 Task: Find connections with filter location Werdau with filter topic #engineeringwith filter profile language German with filter current company Inc42 Media with filter school Navrachana University with filter industry E-Learning Providers with filter service category Search Engine Optimization (SEO) with filter keywords title Meeting Planner
Action: Mouse moved to (630, 78)
Screenshot: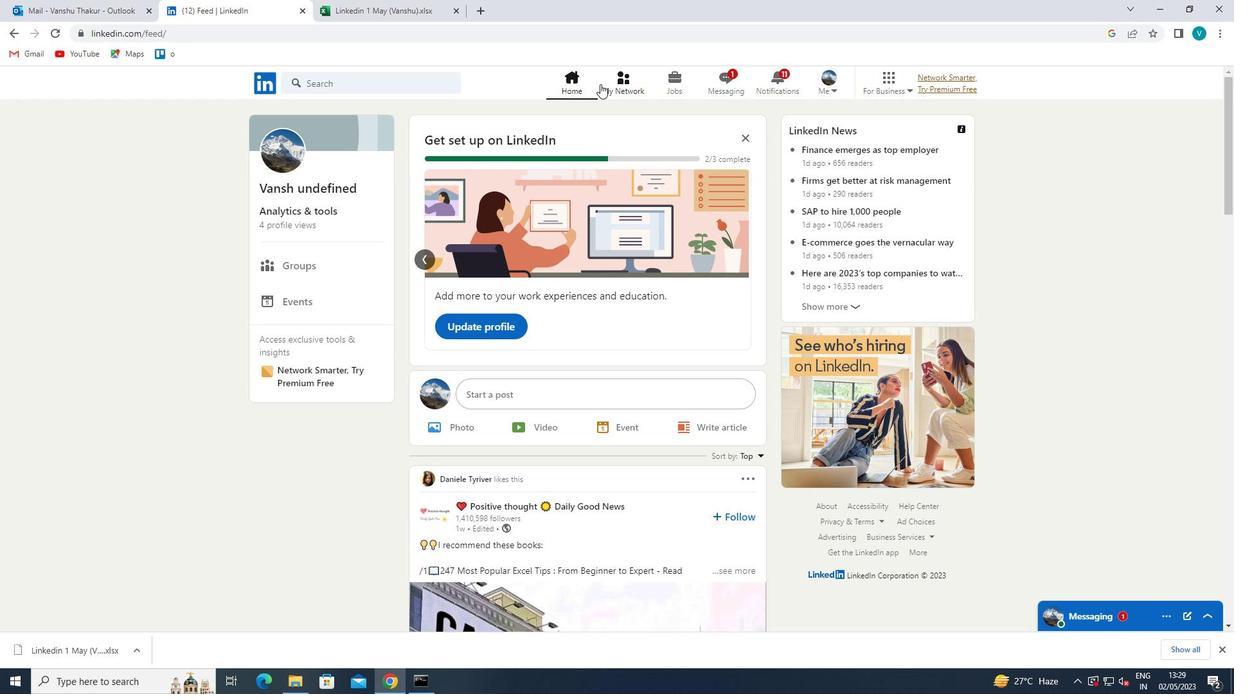 
Action: Mouse pressed left at (630, 78)
Screenshot: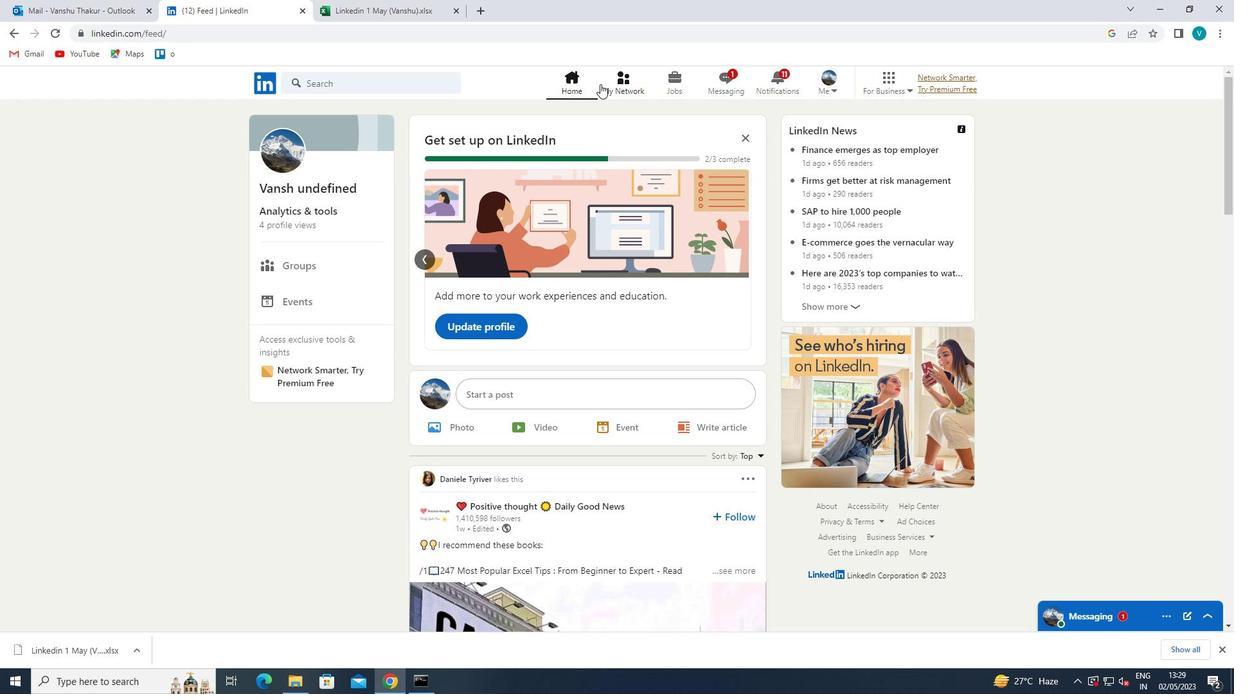 
Action: Mouse moved to (306, 148)
Screenshot: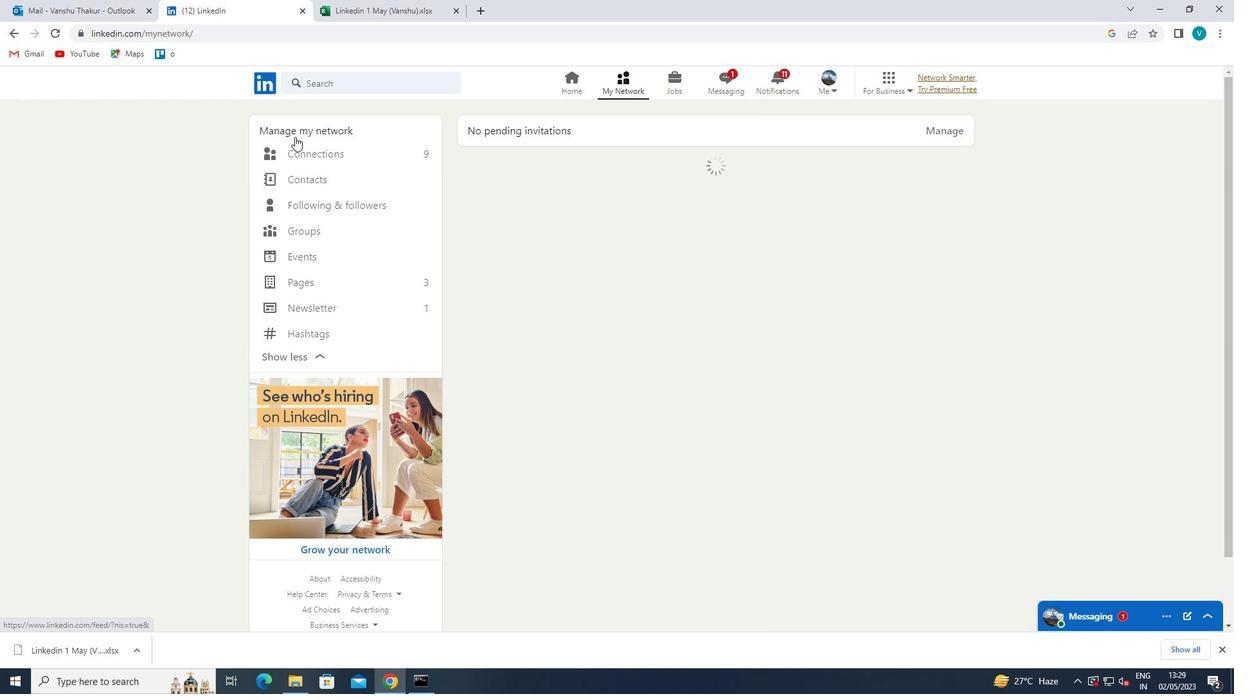 
Action: Mouse pressed left at (306, 148)
Screenshot: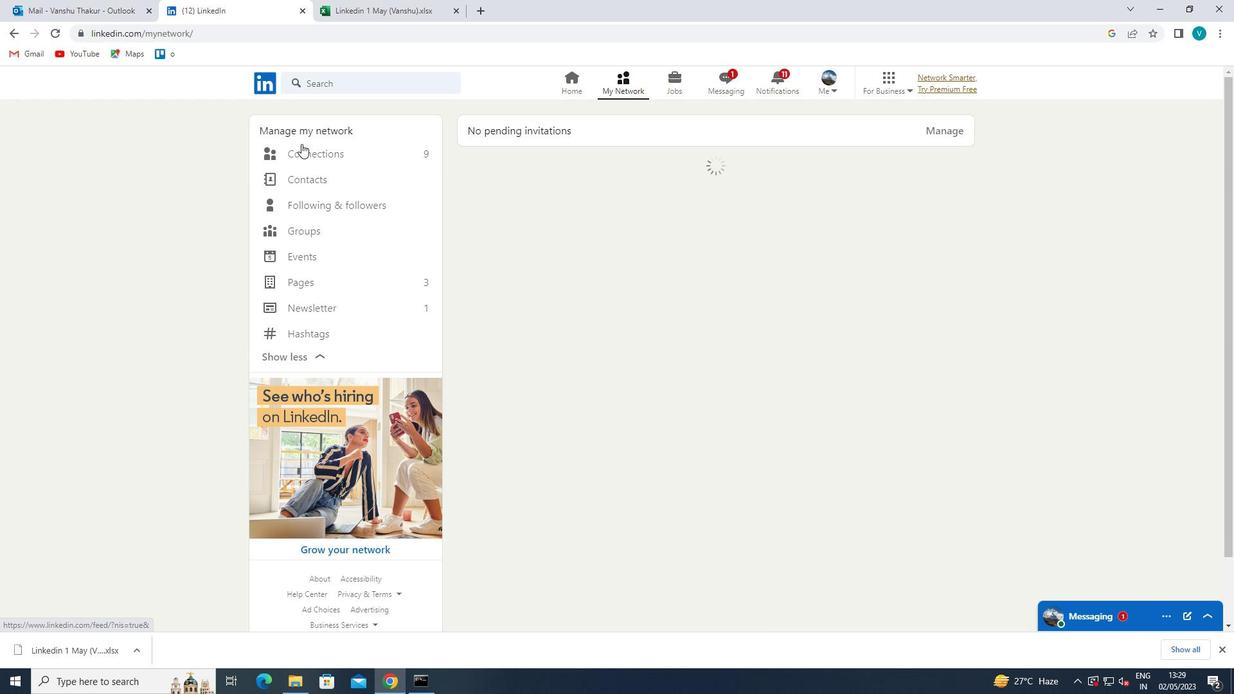
Action: Mouse moved to (719, 160)
Screenshot: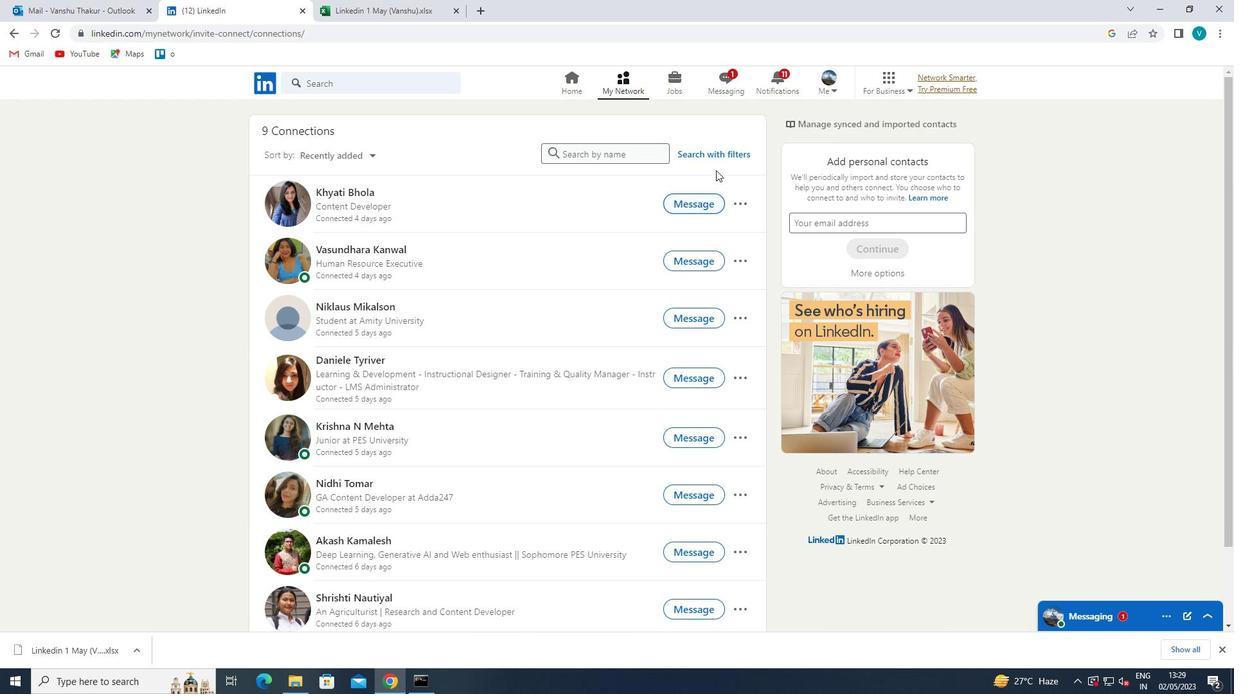 
Action: Mouse pressed left at (719, 160)
Screenshot: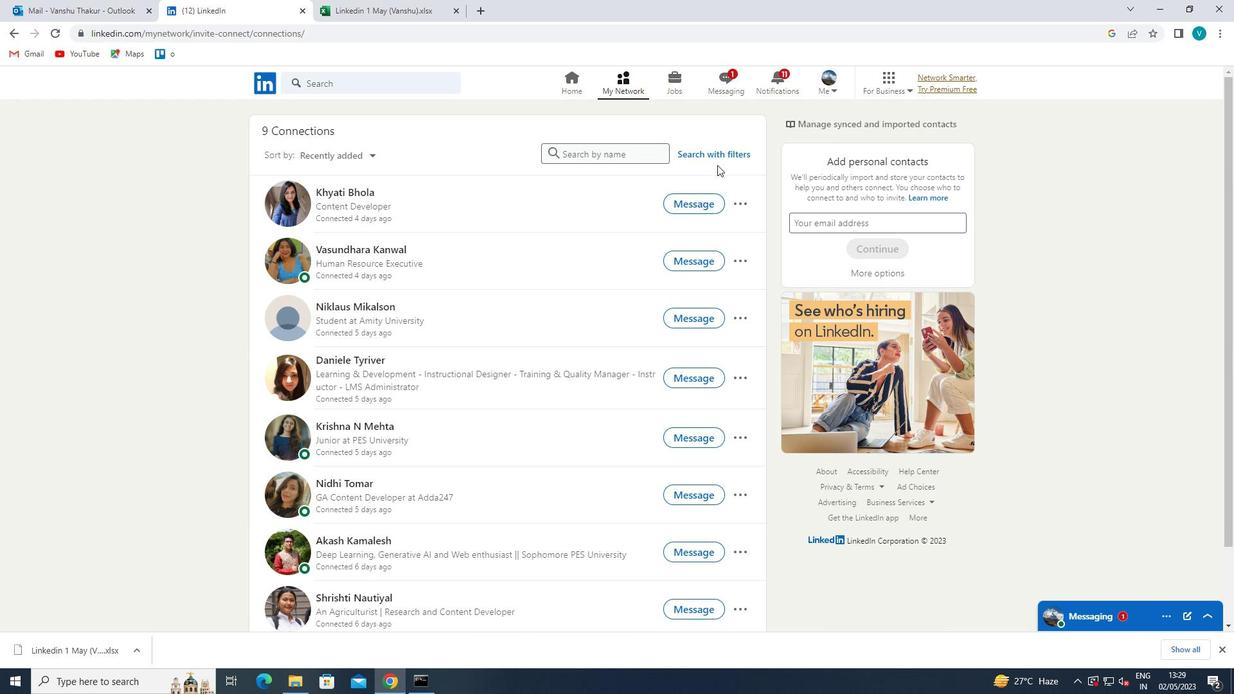 
Action: Mouse moved to (601, 116)
Screenshot: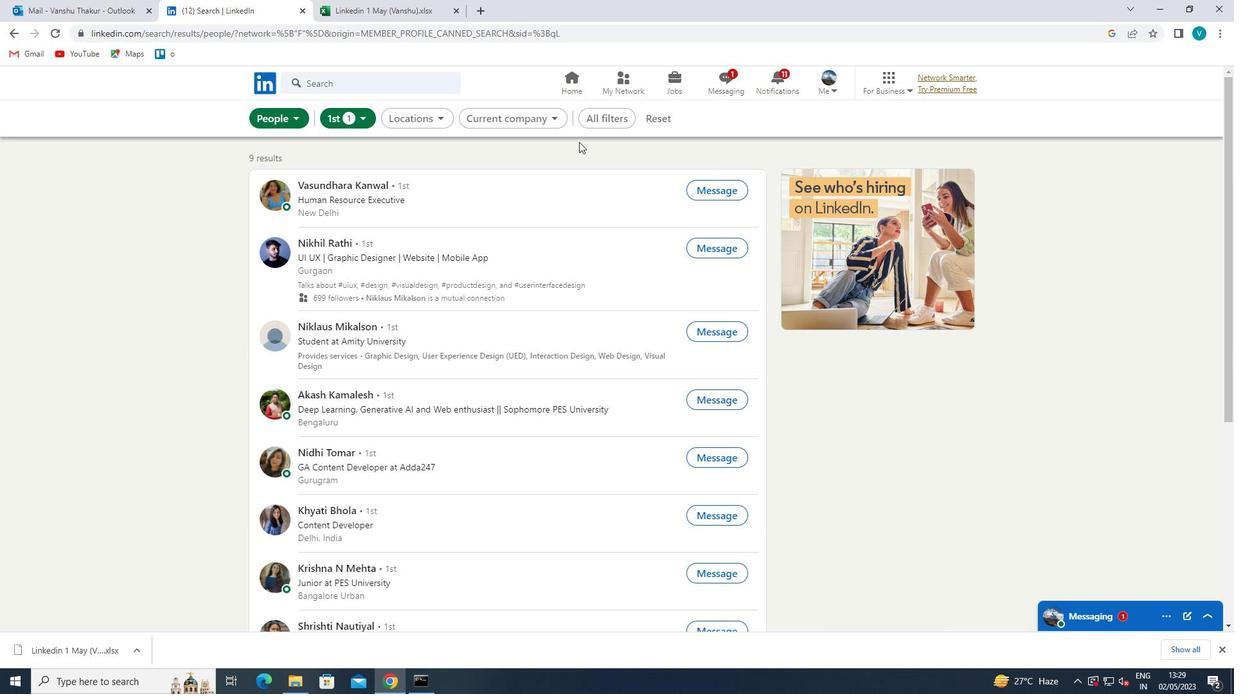 
Action: Mouse pressed left at (601, 116)
Screenshot: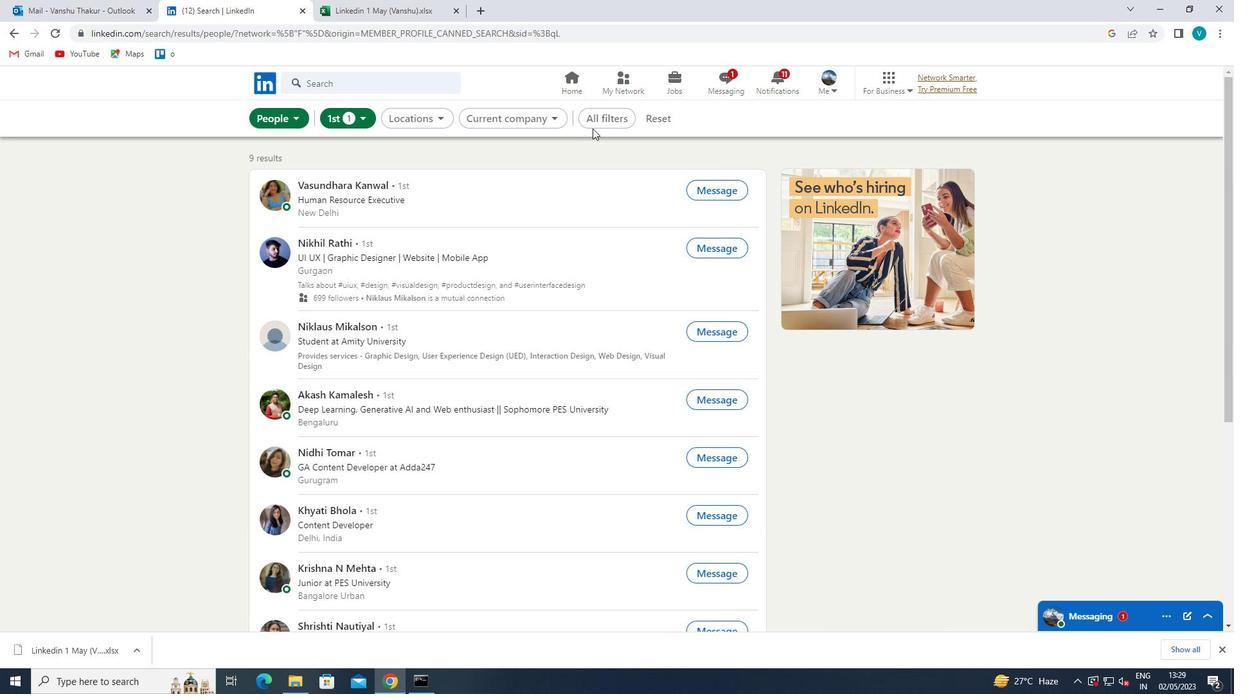 
Action: Mouse moved to (931, 268)
Screenshot: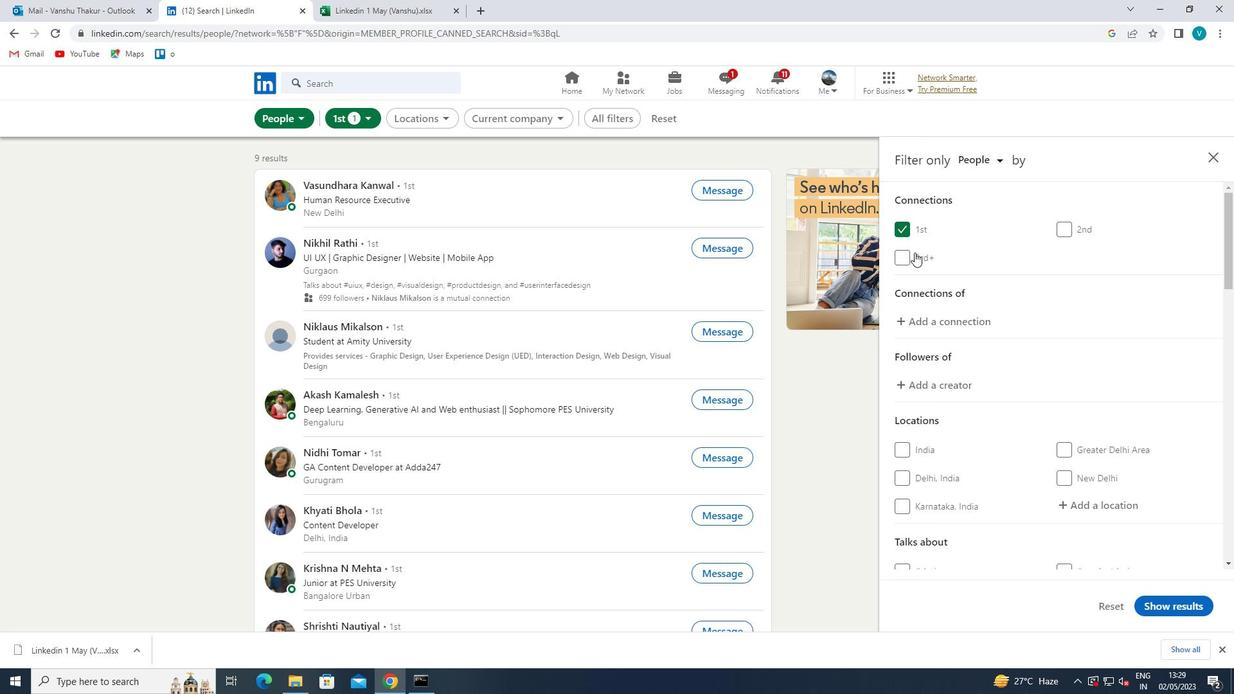 
Action: Mouse scrolled (931, 268) with delta (0, 0)
Screenshot: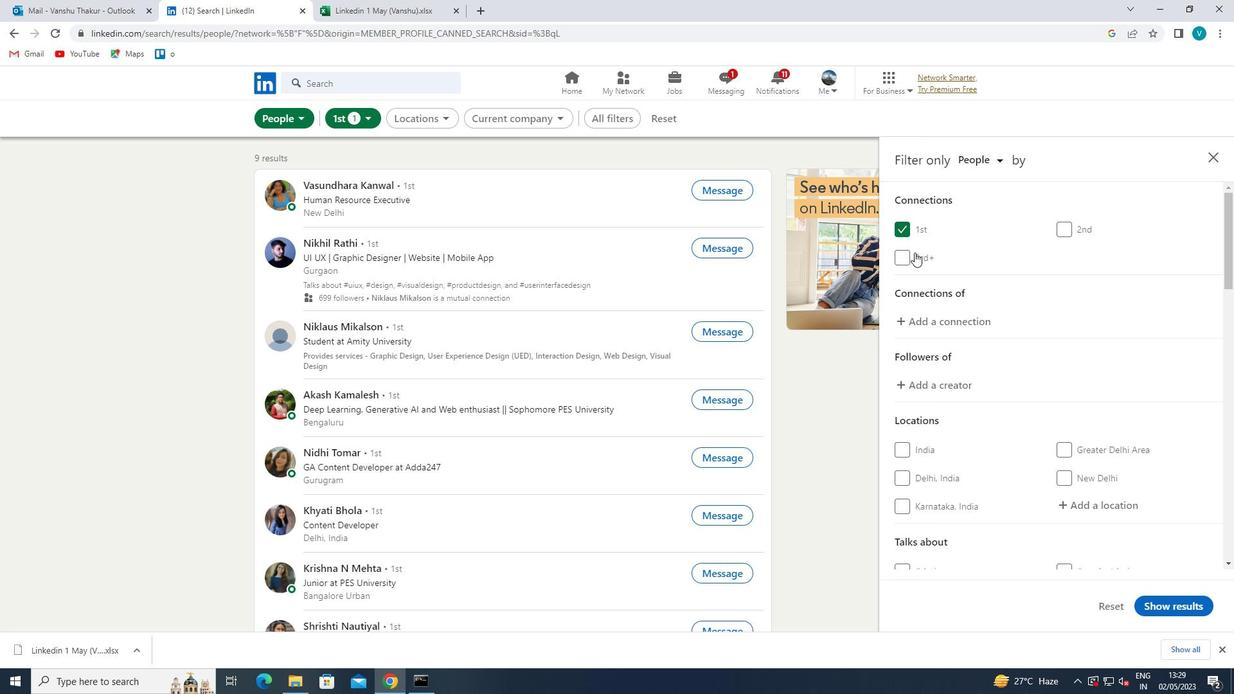 
Action: Mouse moved to (1101, 442)
Screenshot: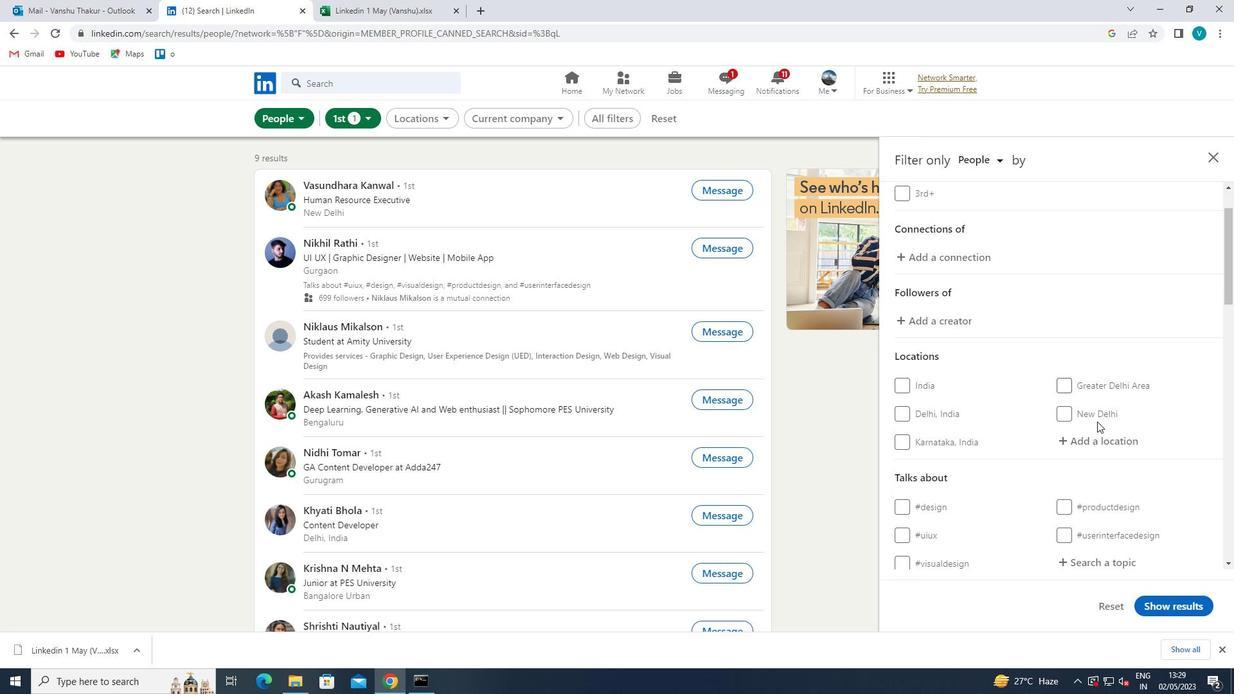 
Action: Mouse pressed left at (1101, 442)
Screenshot: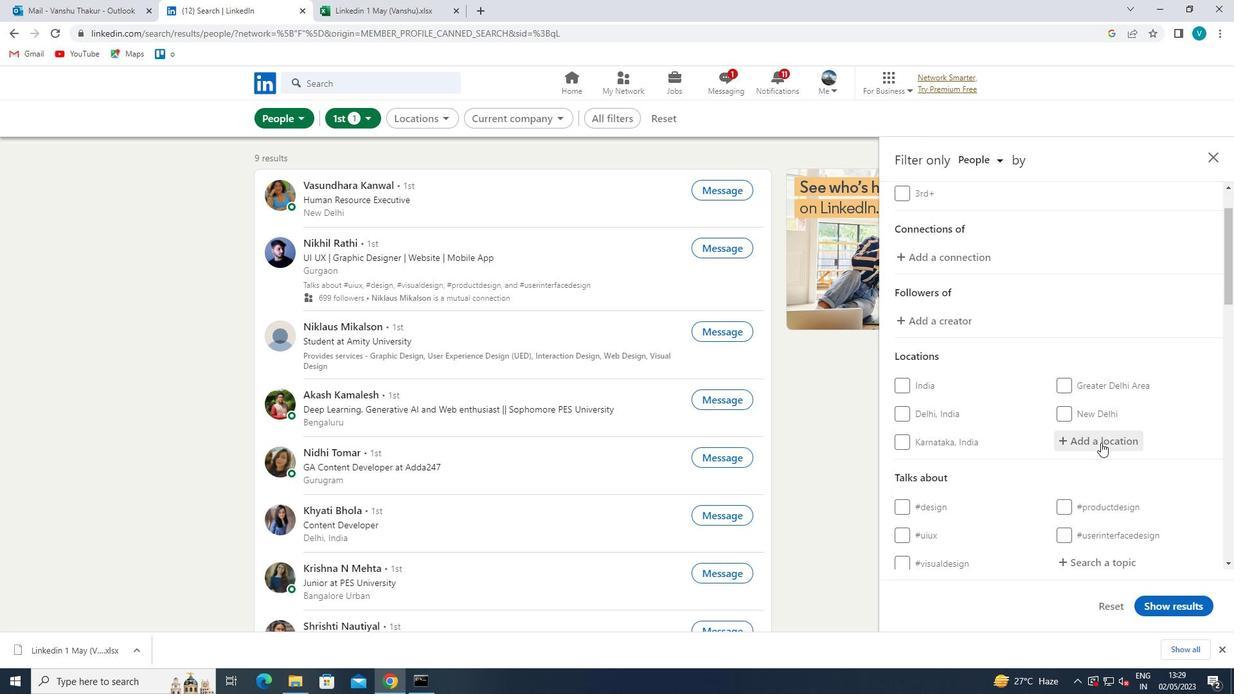 
Action: Key pressed <Key.shift><Key.shift>WERDAU
Screenshot: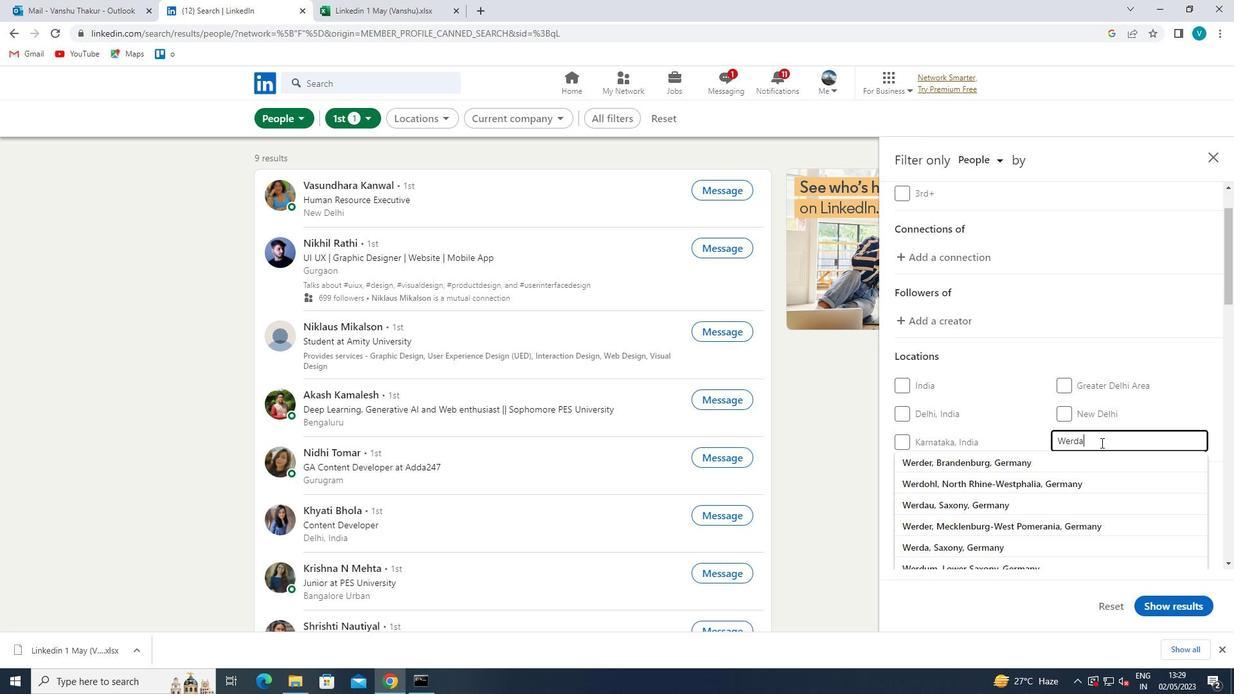 
Action: Mouse moved to (1072, 458)
Screenshot: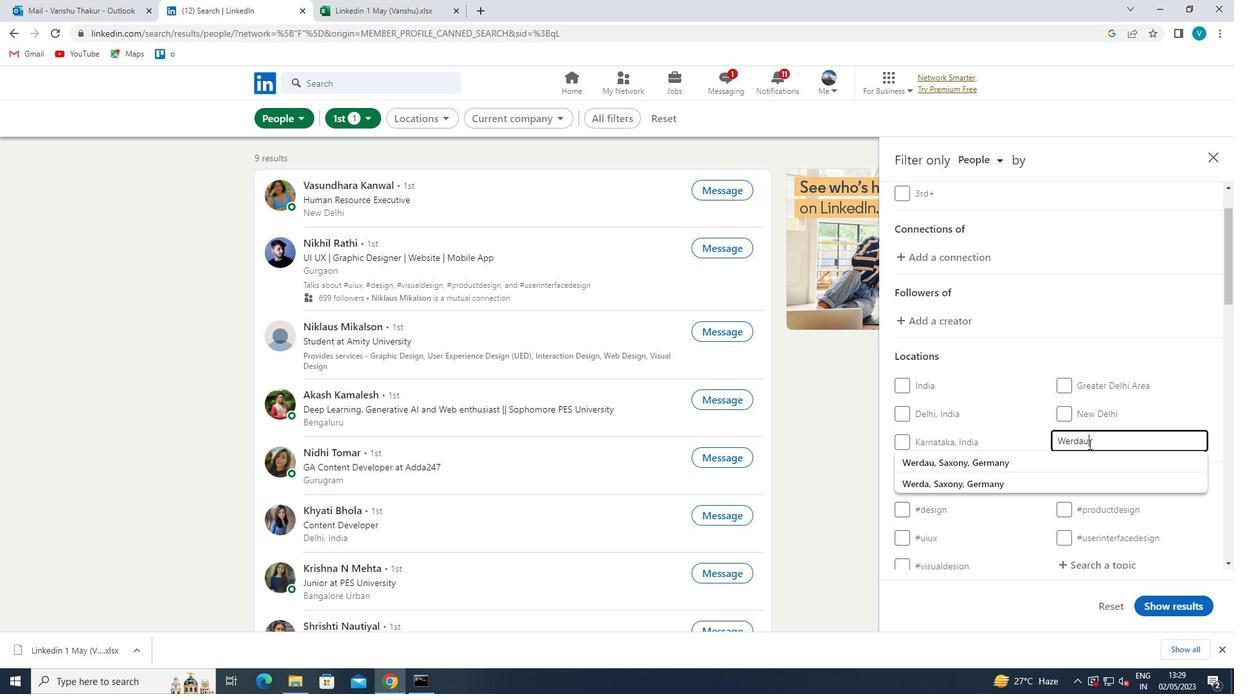 
Action: Mouse pressed left at (1072, 458)
Screenshot: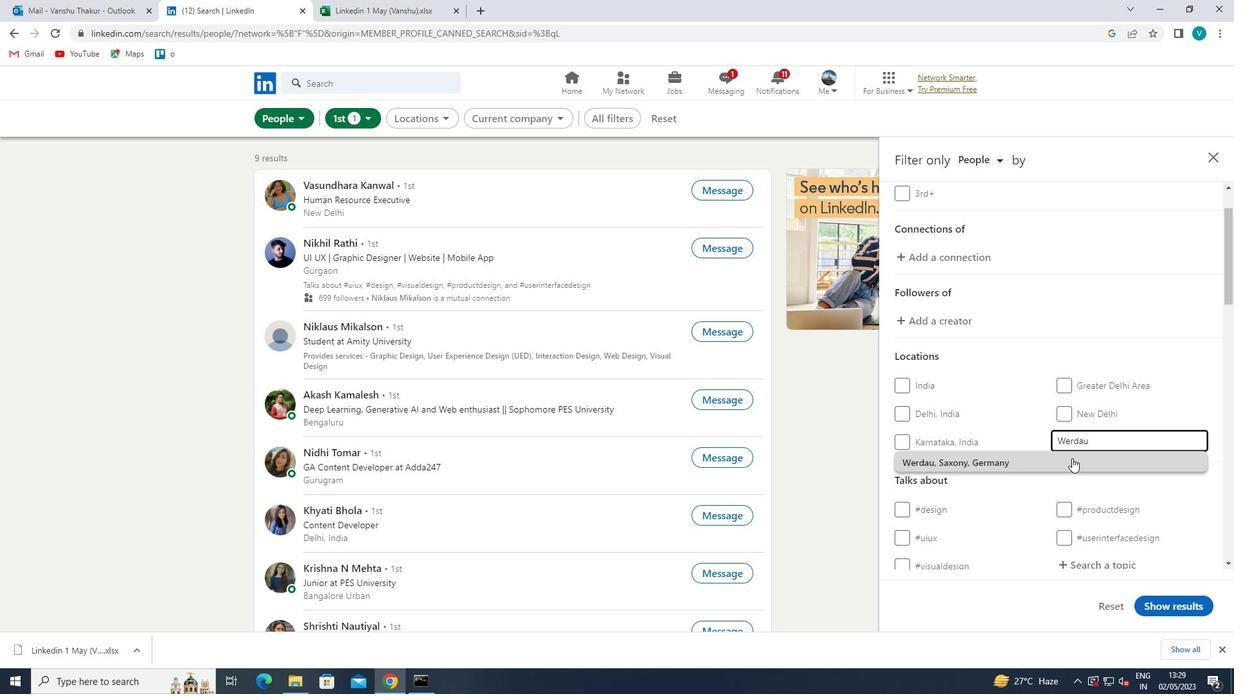 
Action: Mouse moved to (1072, 457)
Screenshot: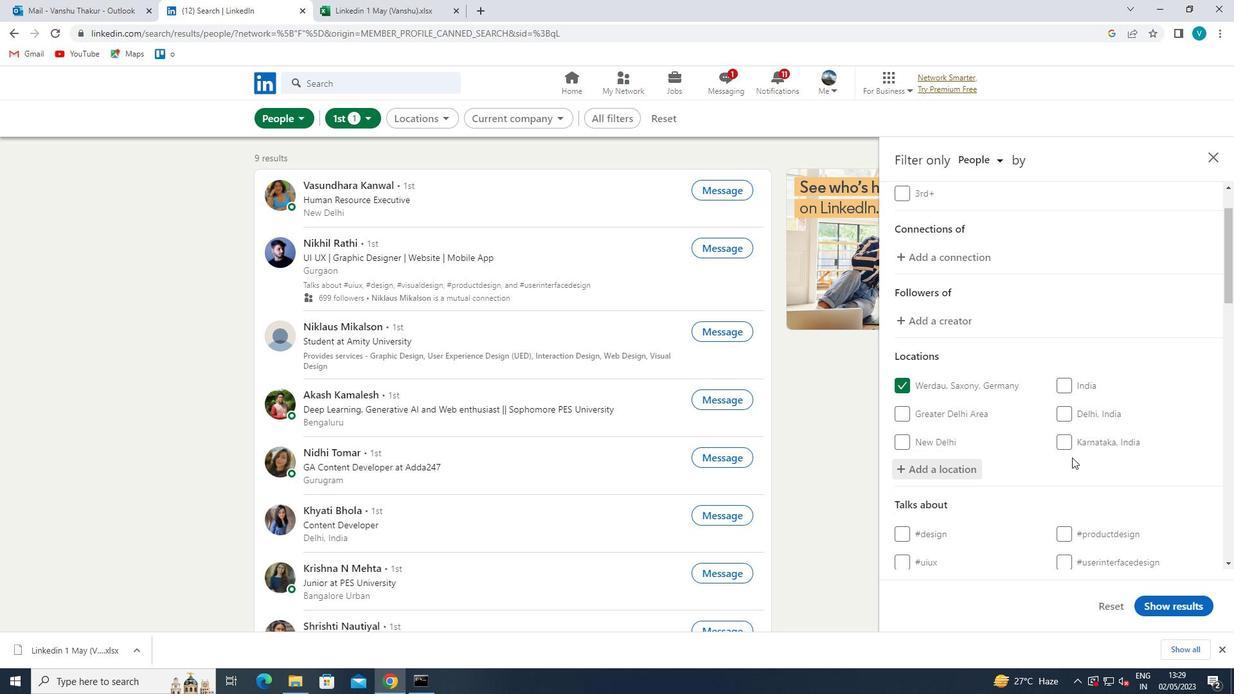 
Action: Mouse scrolled (1072, 457) with delta (0, 0)
Screenshot: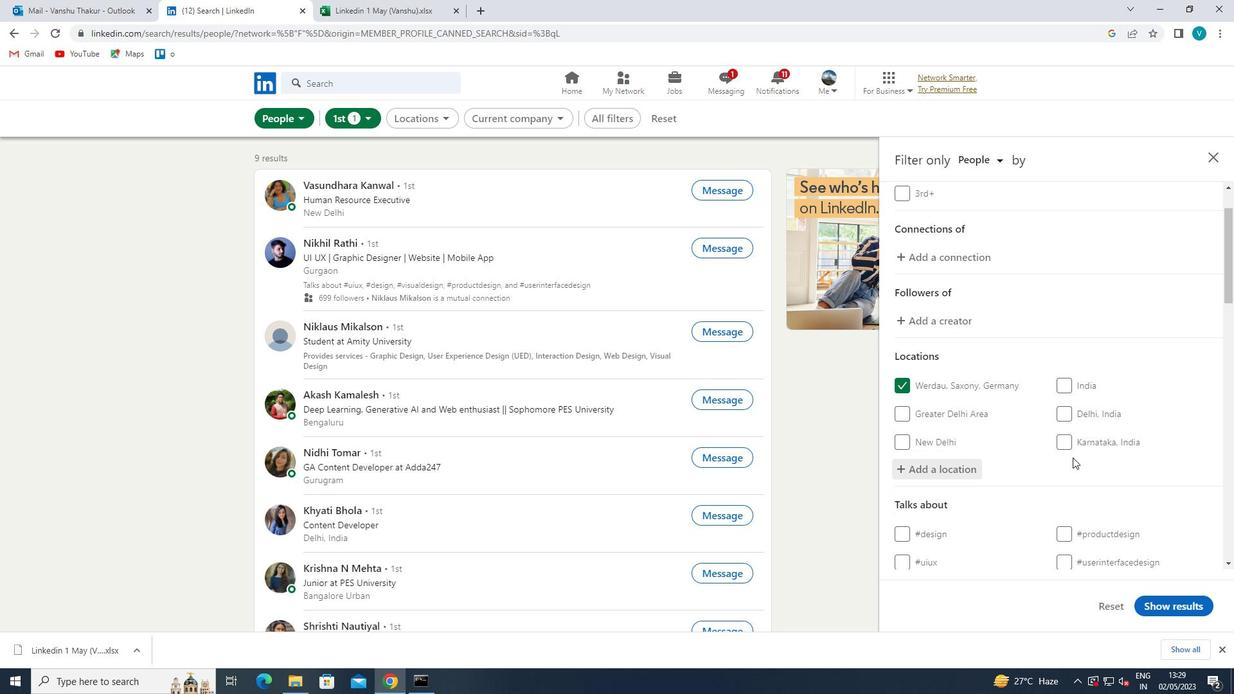 
Action: Mouse scrolled (1072, 457) with delta (0, 0)
Screenshot: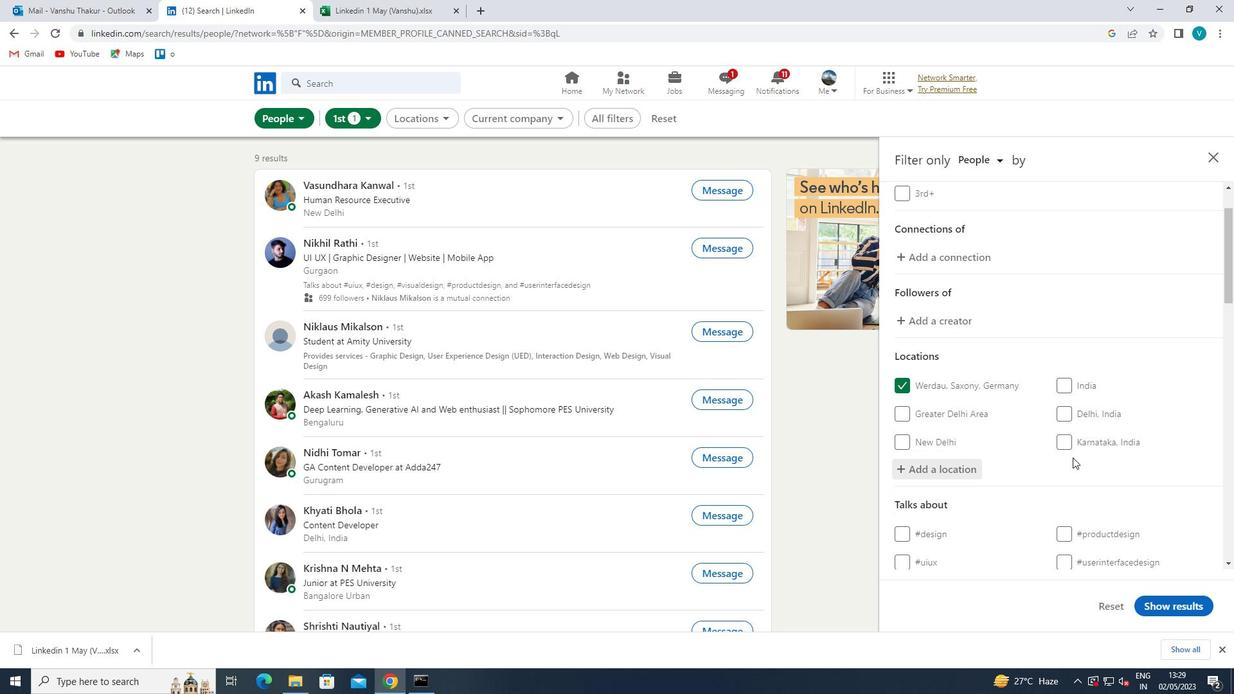 
Action: Mouse scrolled (1072, 457) with delta (0, 0)
Screenshot: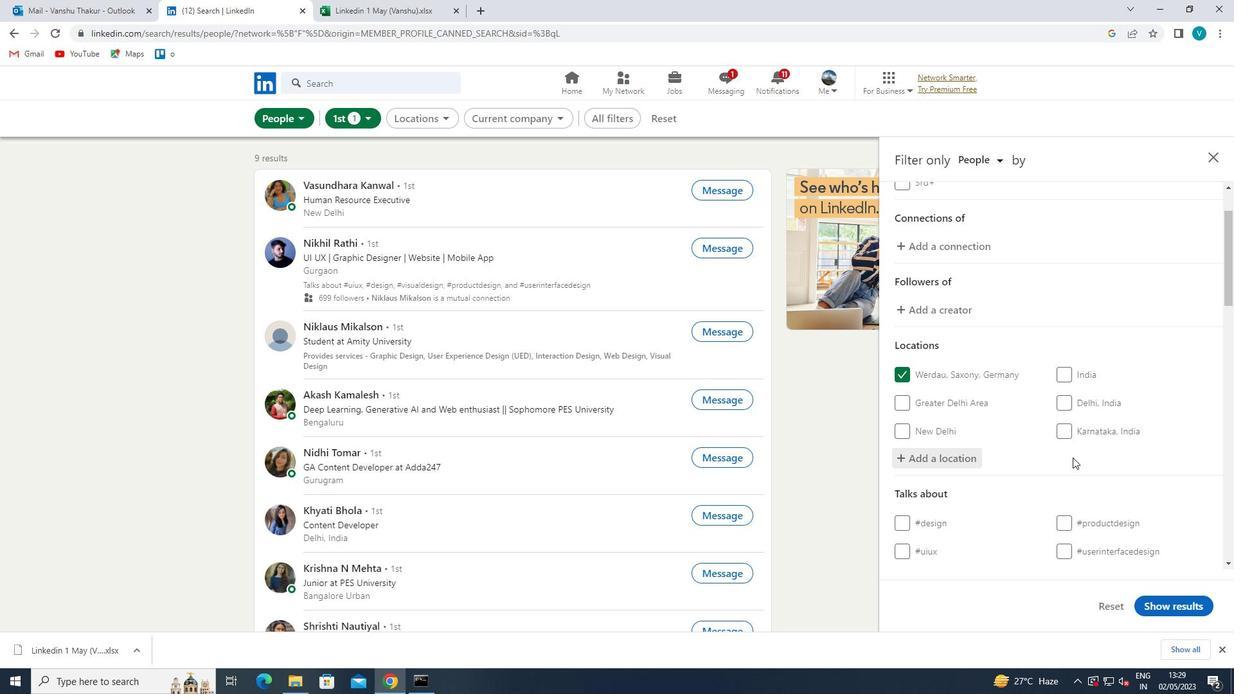 
Action: Mouse moved to (1105, 399)
Screenshot: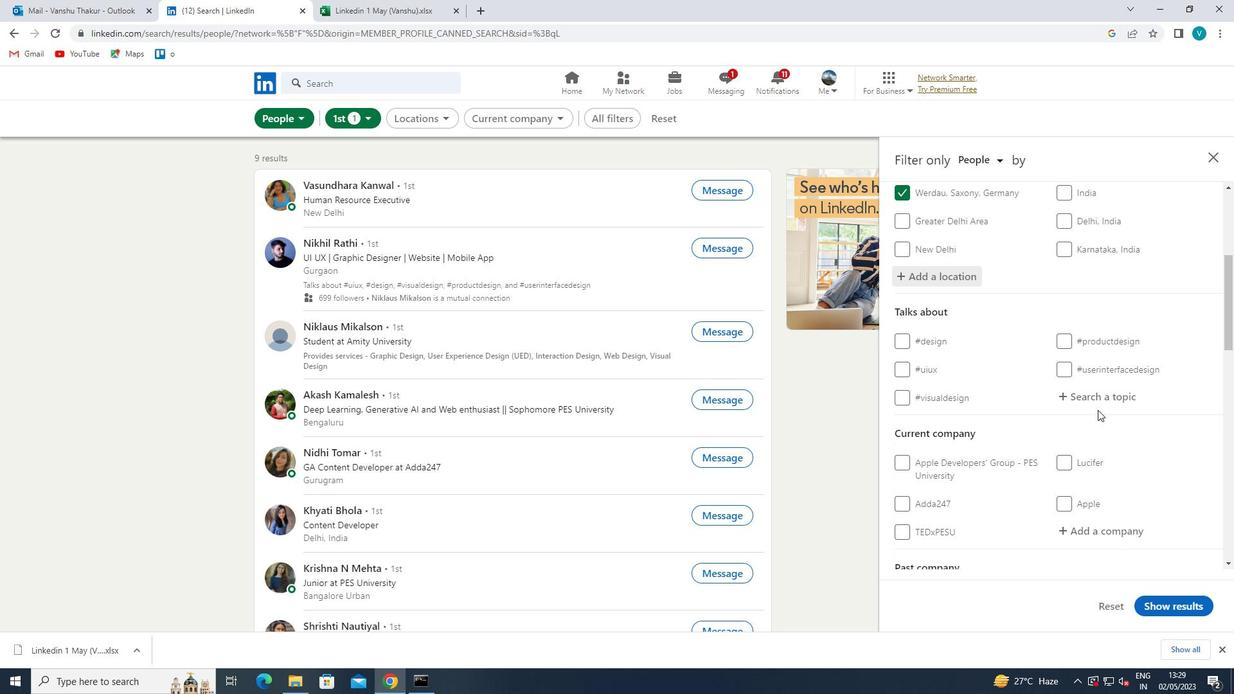 
Action: Mouse pressed left at (1105, 399)
Screenshot: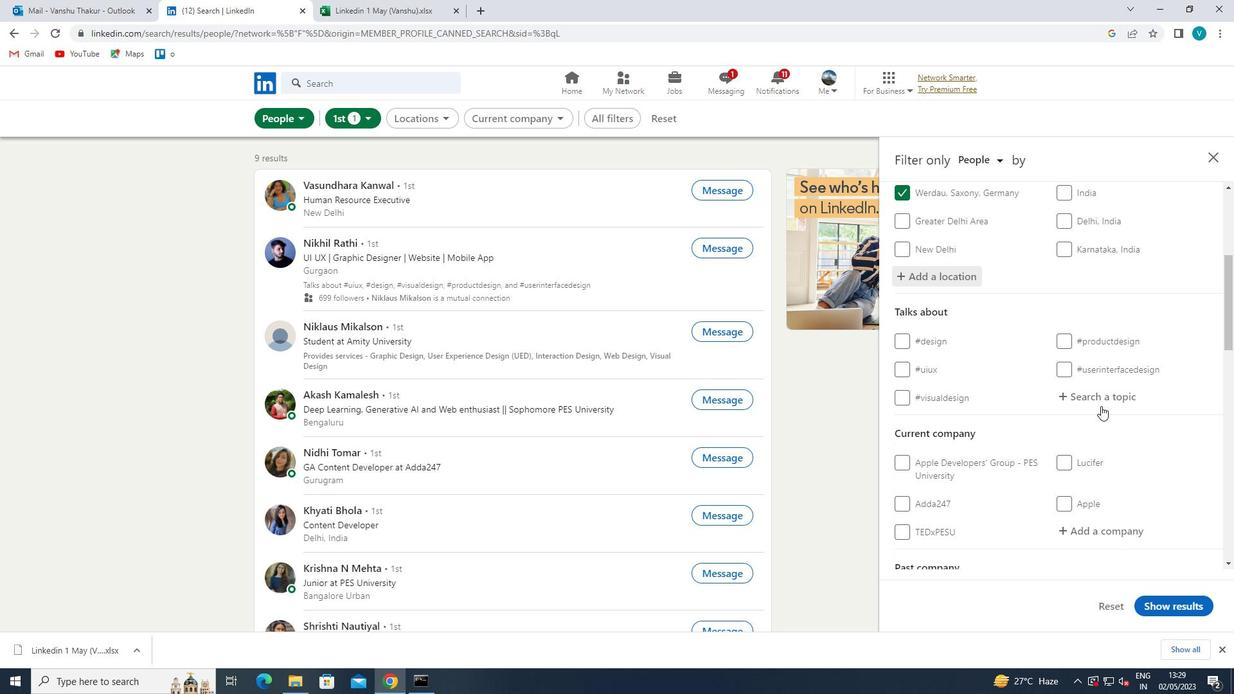 
Action: Key pressed <Key.shift><Key.shift><Key.shift><Key.shift><Key.shift><Key.shift><Key.shift>ENGINEER
Screenshot: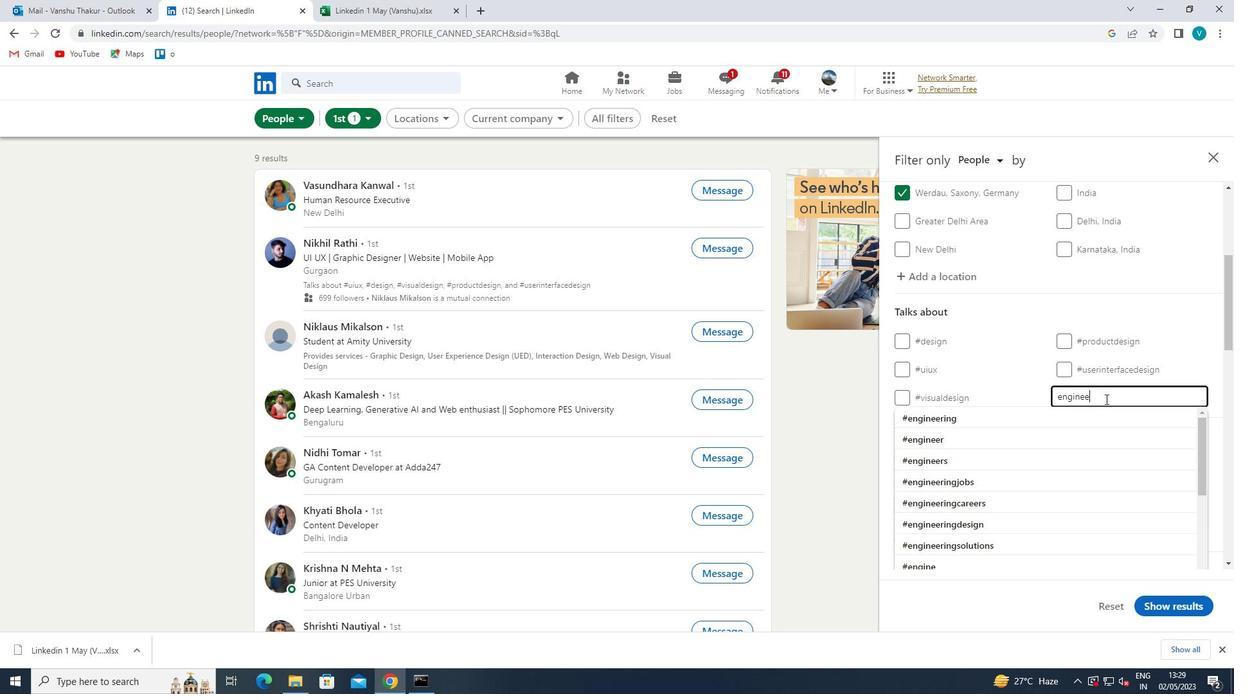 
Action: Mouse moved to (1071, 412)
Screenshot: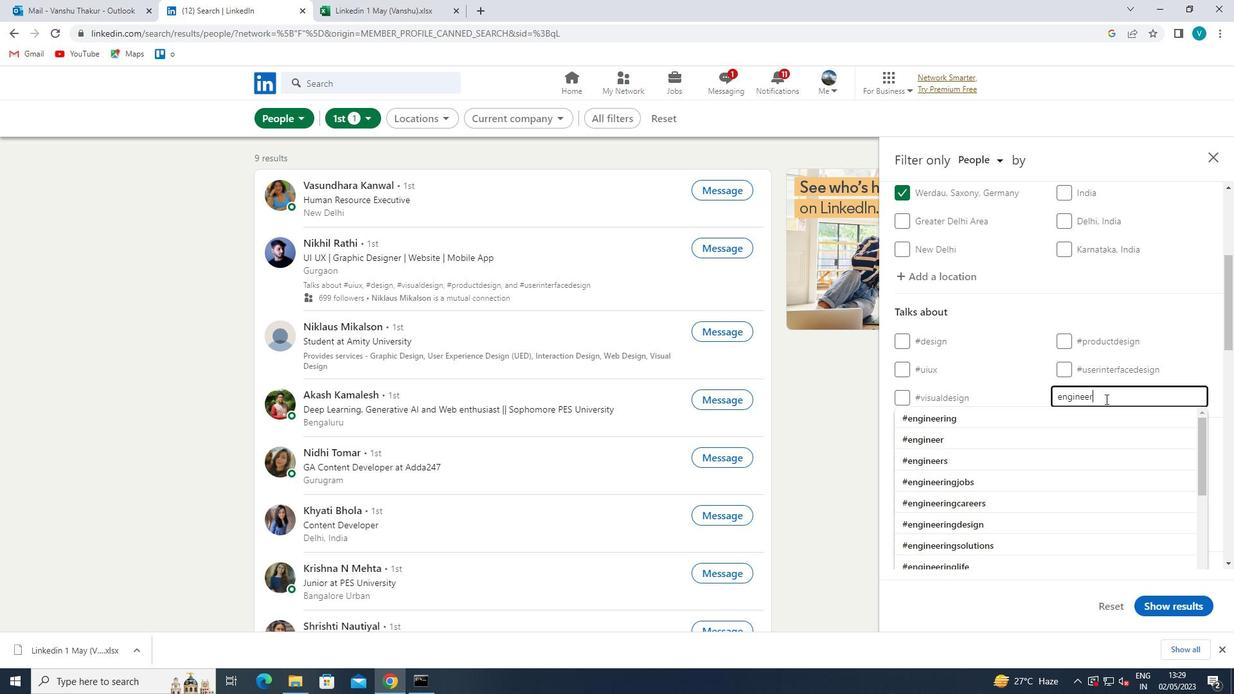 
Action: Mouse pressed left at (1071, 412)
Screenshot: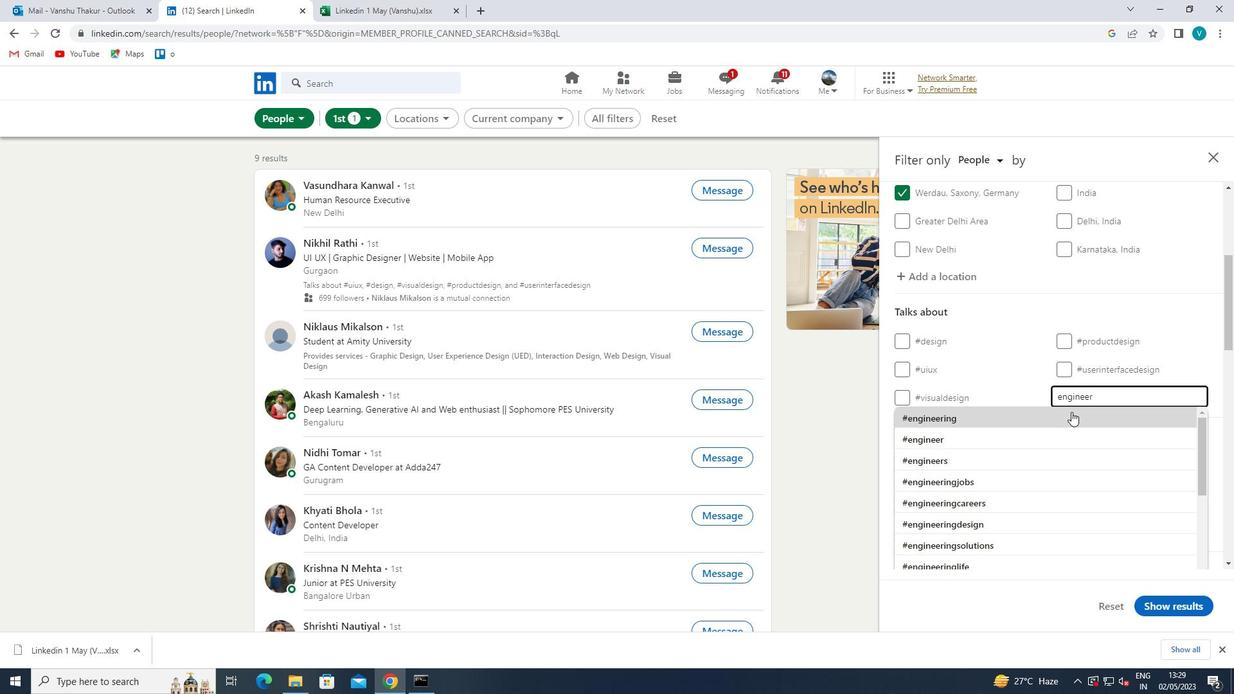 
Action: Mouse scrolled (1071, 411) with delta (0, 0)
Screenshot: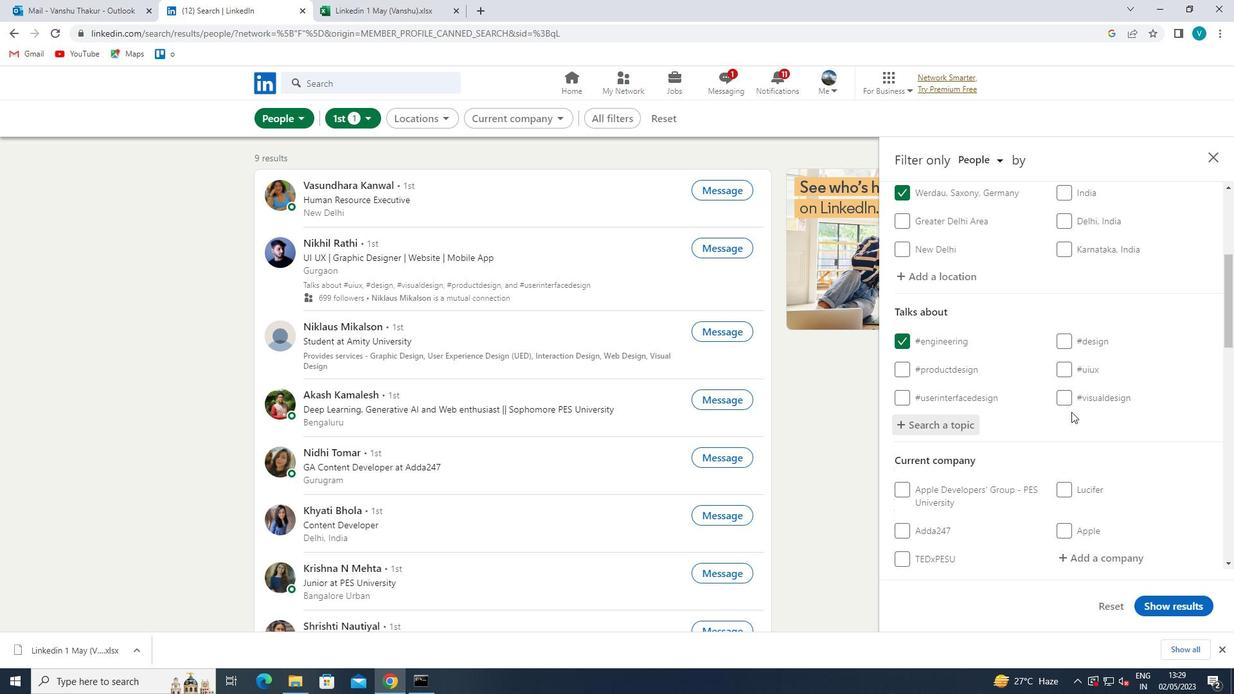 
Action: Mouse scrolled (1071, 411) with delta (0, 0)
Screenshot: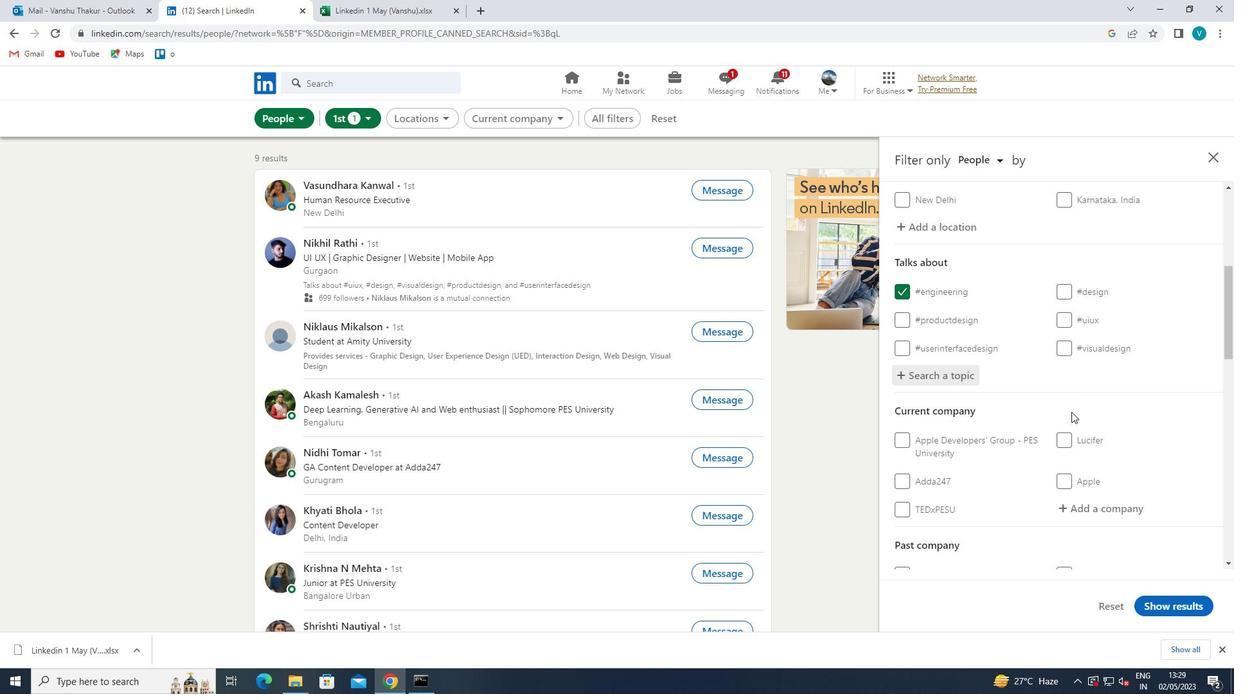 
Action: Mouse moved to (1077, 424)
Screenshot: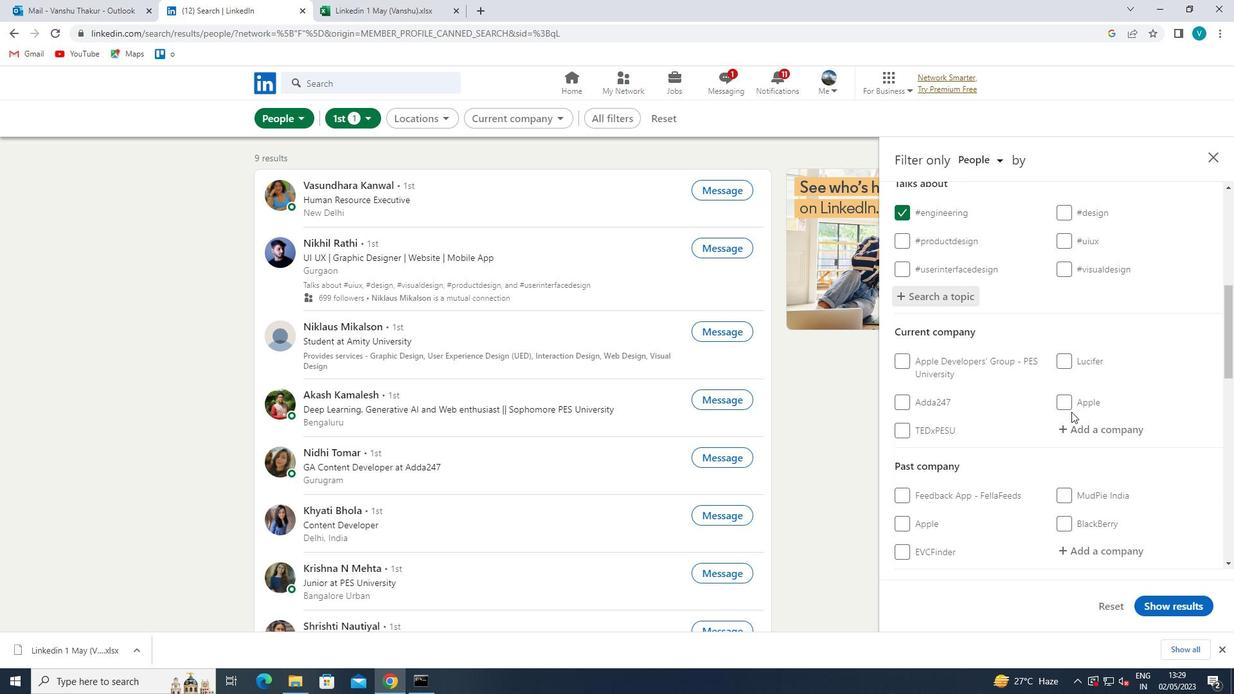 
Action: Mouse pressed left at (1077, 424)
Screenshot: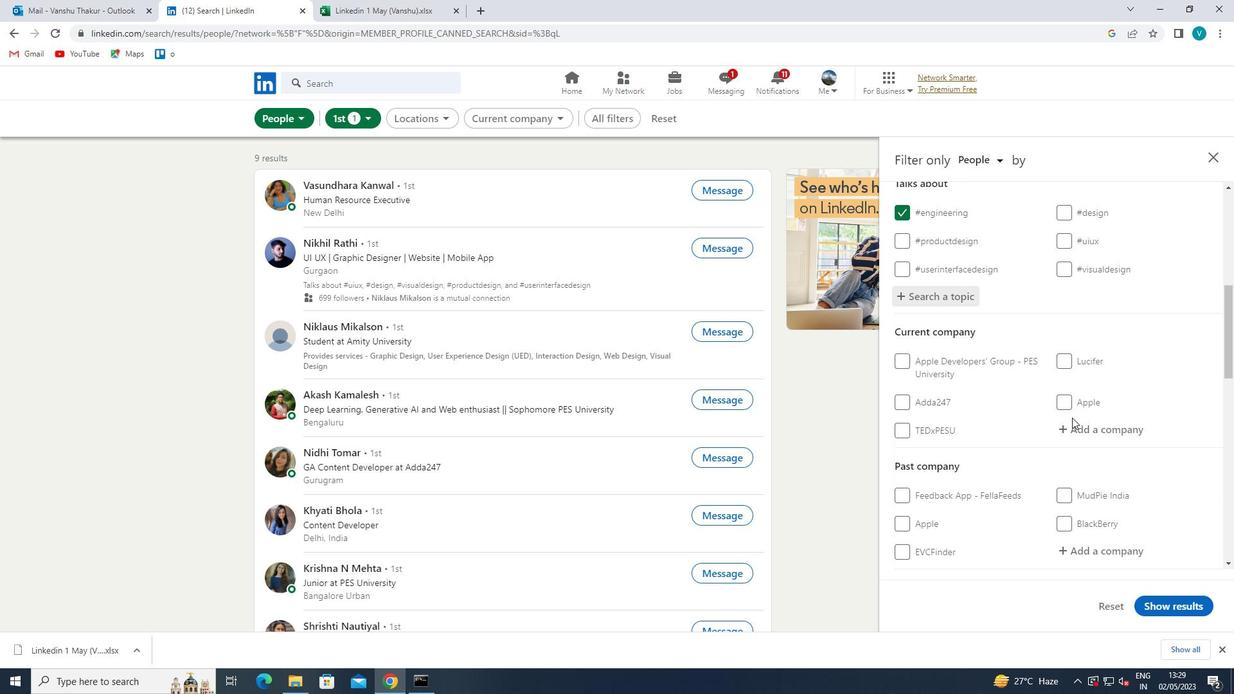 
Action: Key pressed <Key.shift>INC42
Screenshot: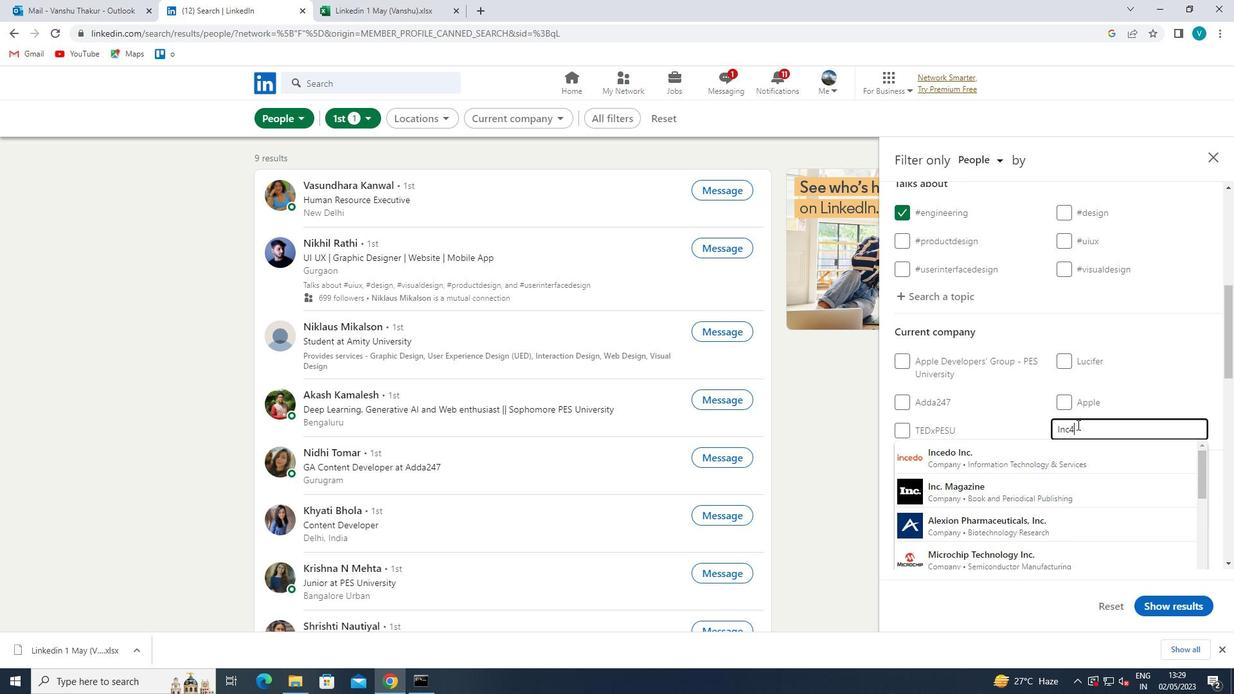 
Action: Mouse moved to (1070, 444)
Screenshot: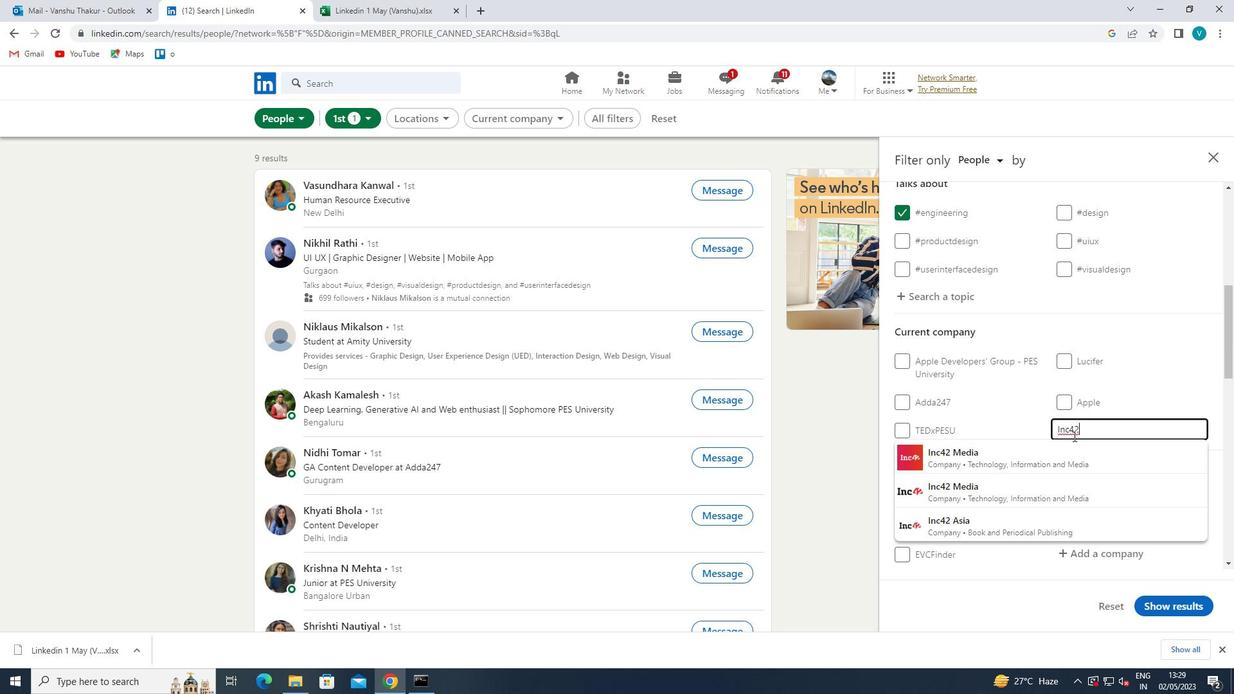 
Action: Mouse pressed left at (1070, 444)
Screenshot: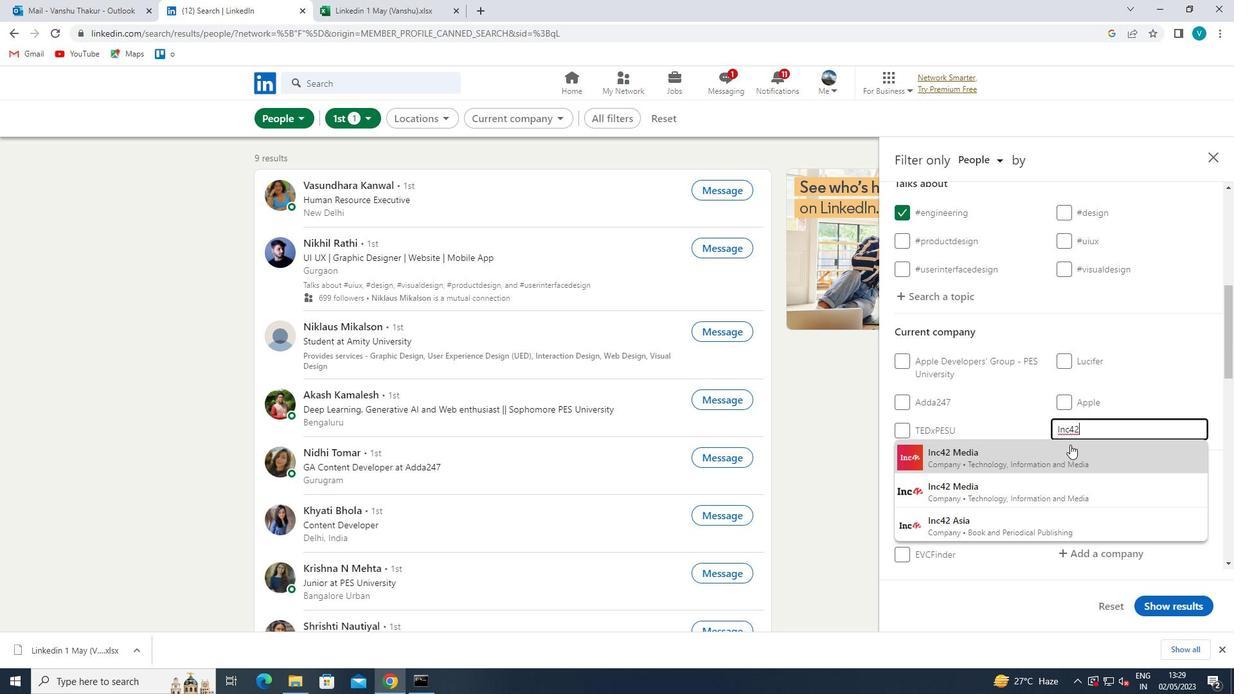 
Action: Mouse scrolled (1070, 444) with delta (0, 0)
Screenshot: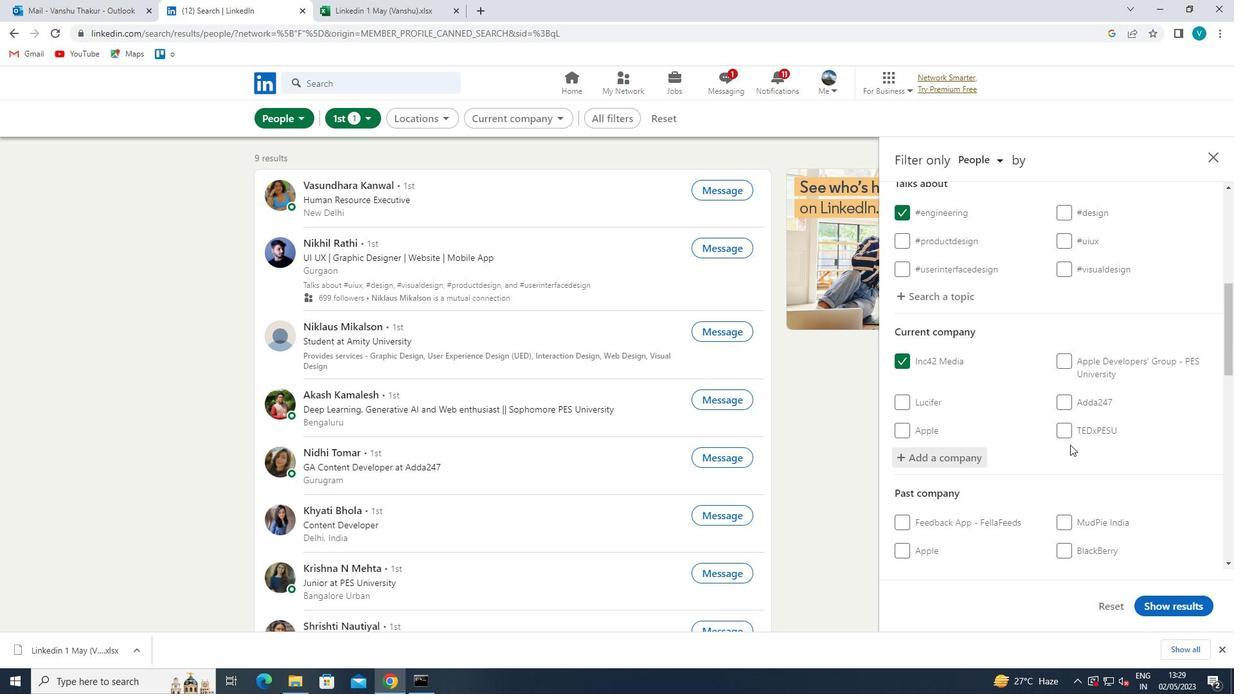 
Action: Mouse scrolled (1070, 444) with delta (0, 0)
Screenshot: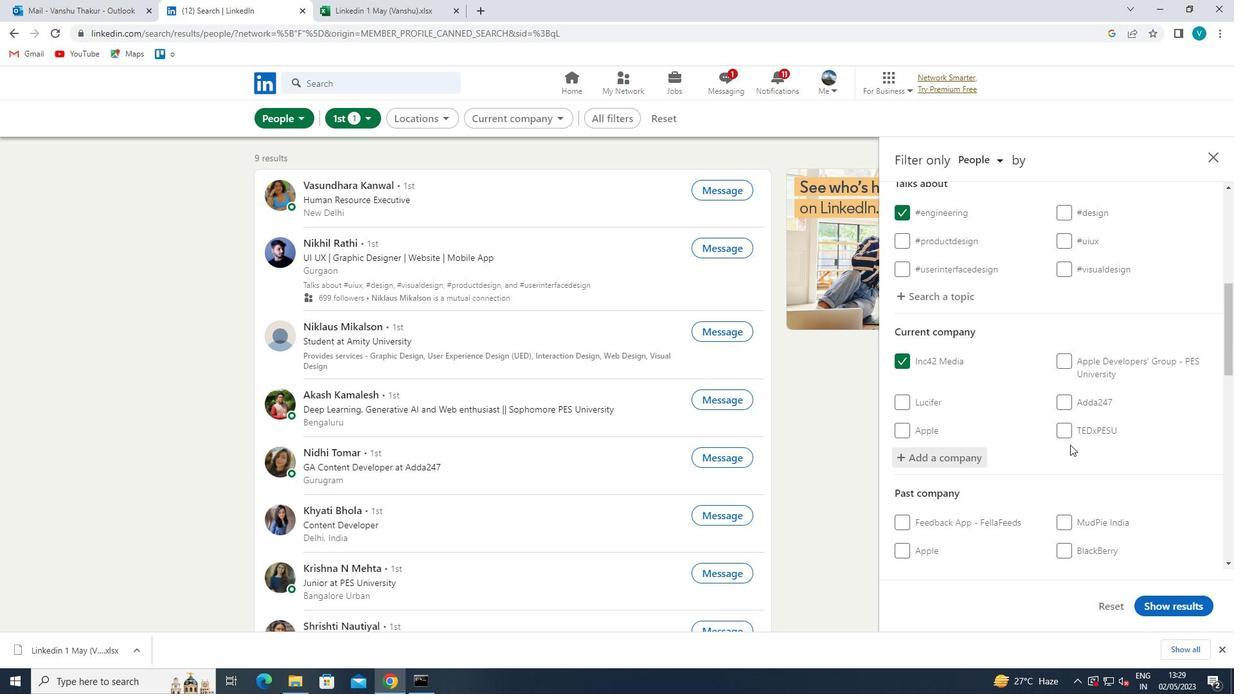 
Action: Mouse scrolled (1070, 444) with delta (0, 0)
Screenshot: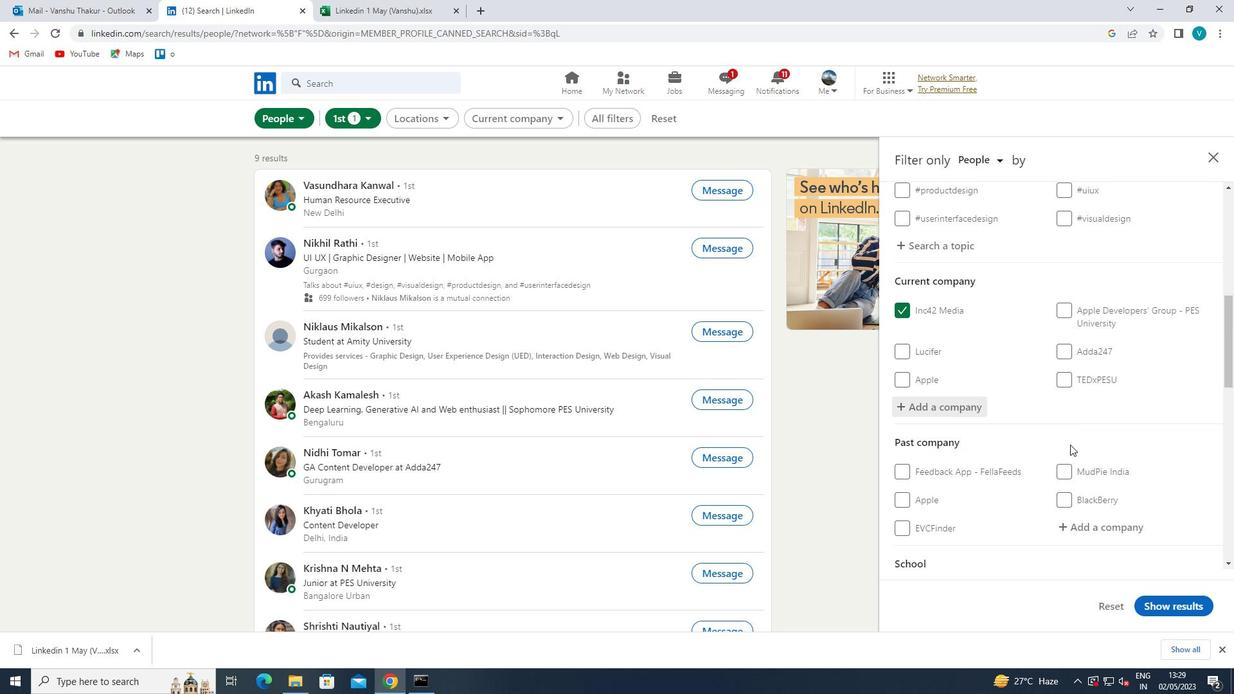 
Action: Mouse scrolled (1070, 444) with delta (0, 0)
Screenshot: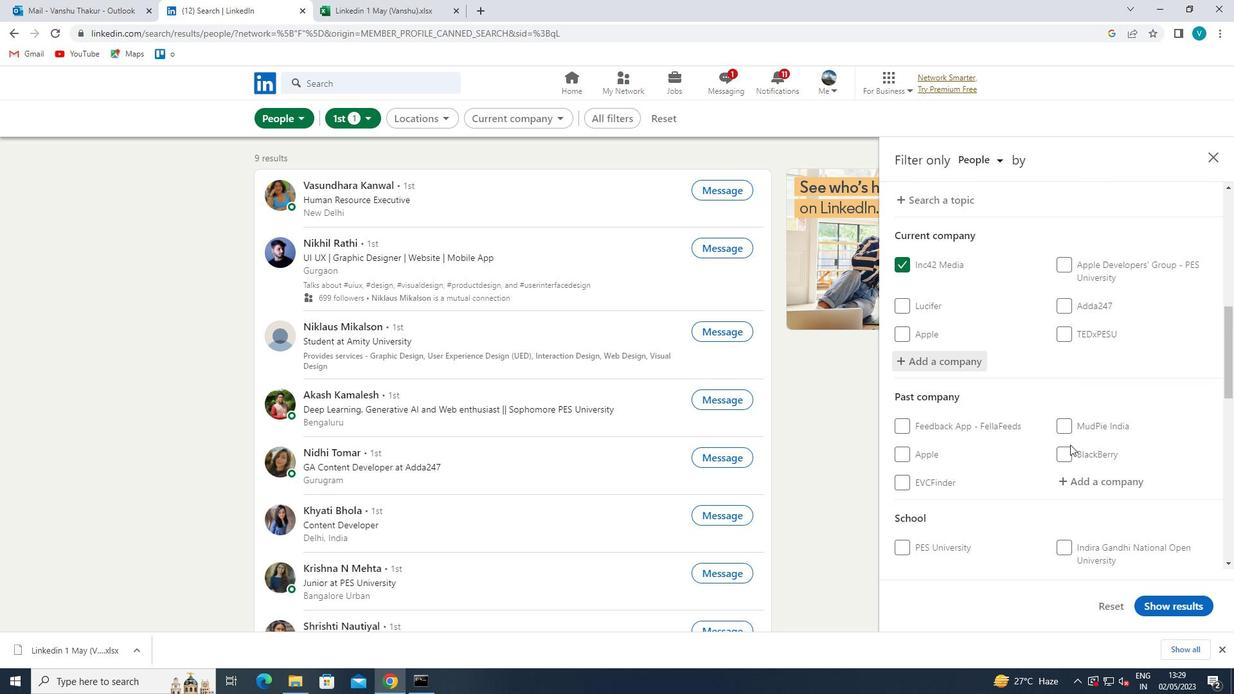 
Action: Mouse moved to (1085, 487)
Screenshot: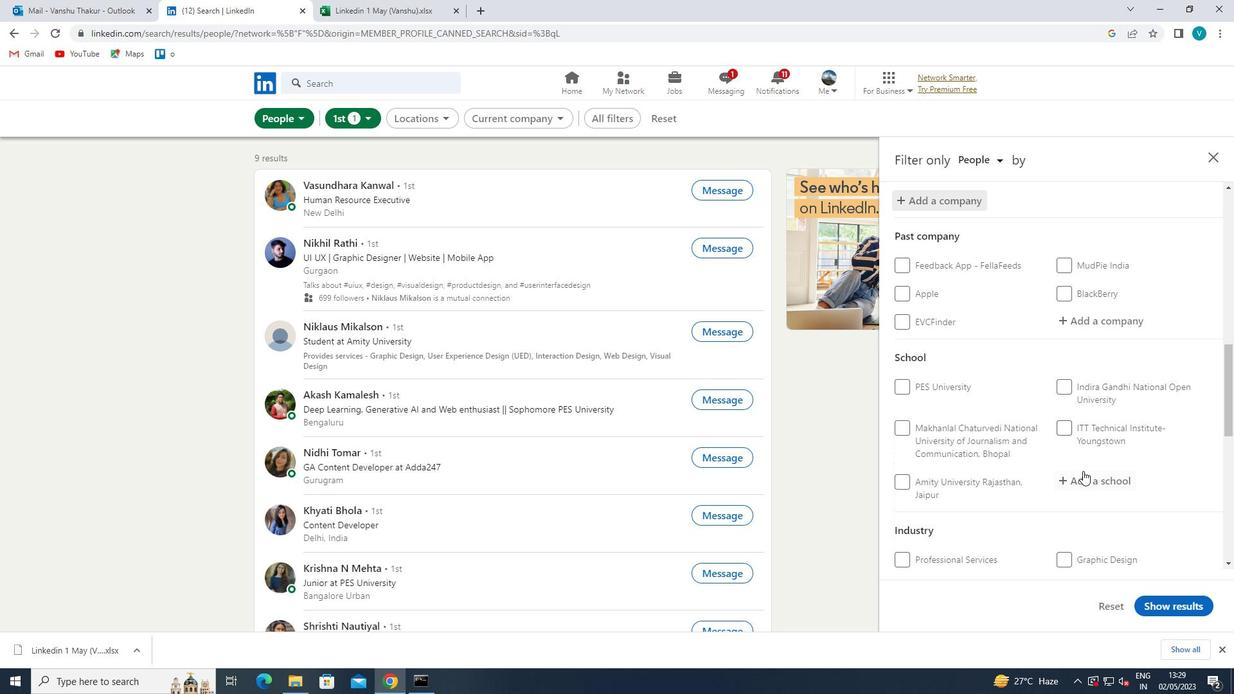 
Action: Mouse pressed left at (1085, 487)
Screenshot: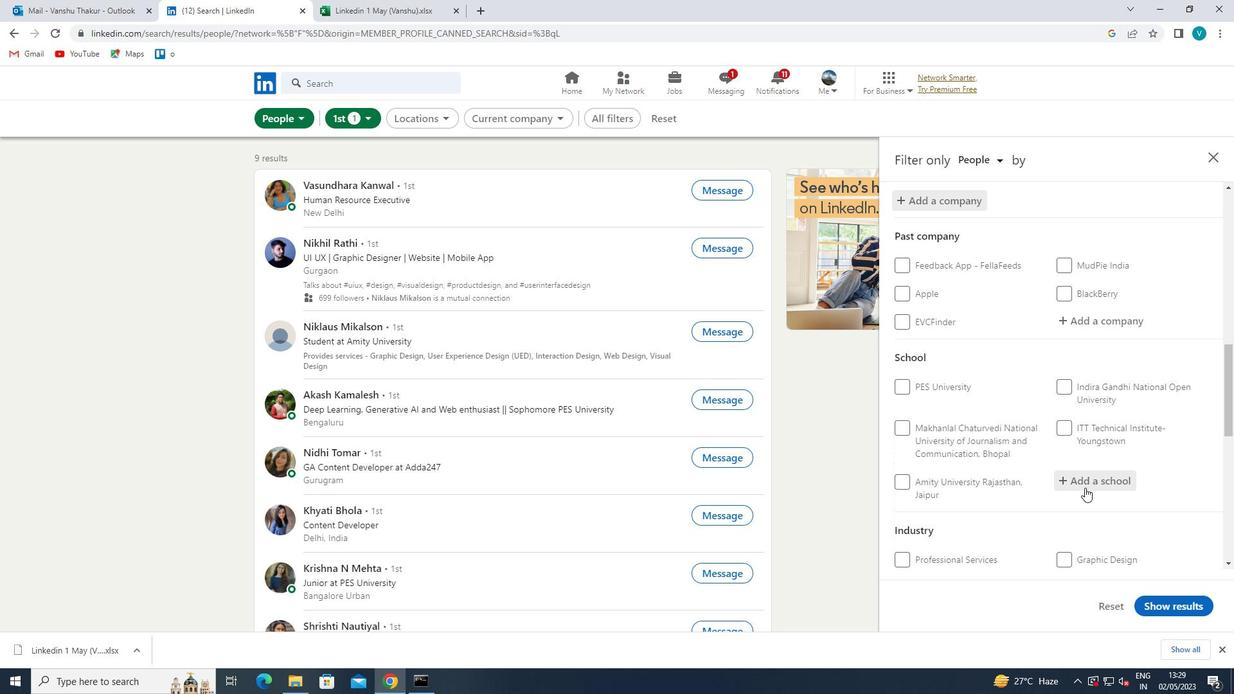 
Action: Key pressed <Key.shift>NAVRA
Screenshot: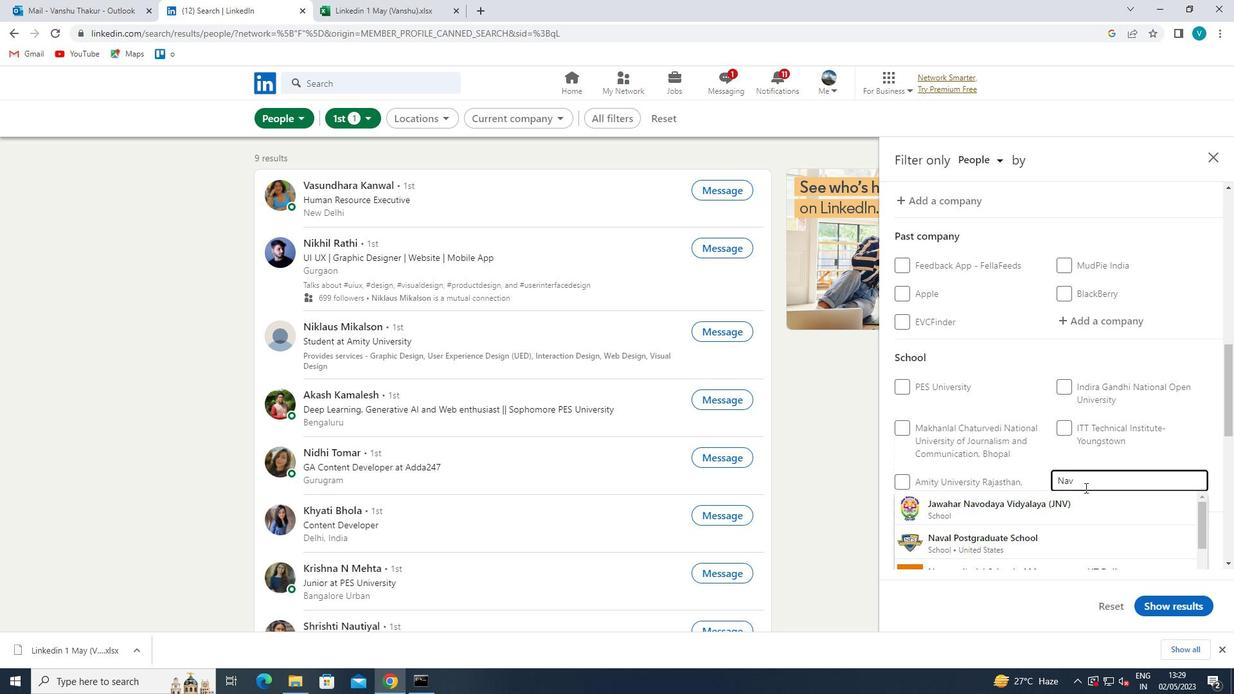 
Action: Mouse moved to (1062, 505)
Screenshot: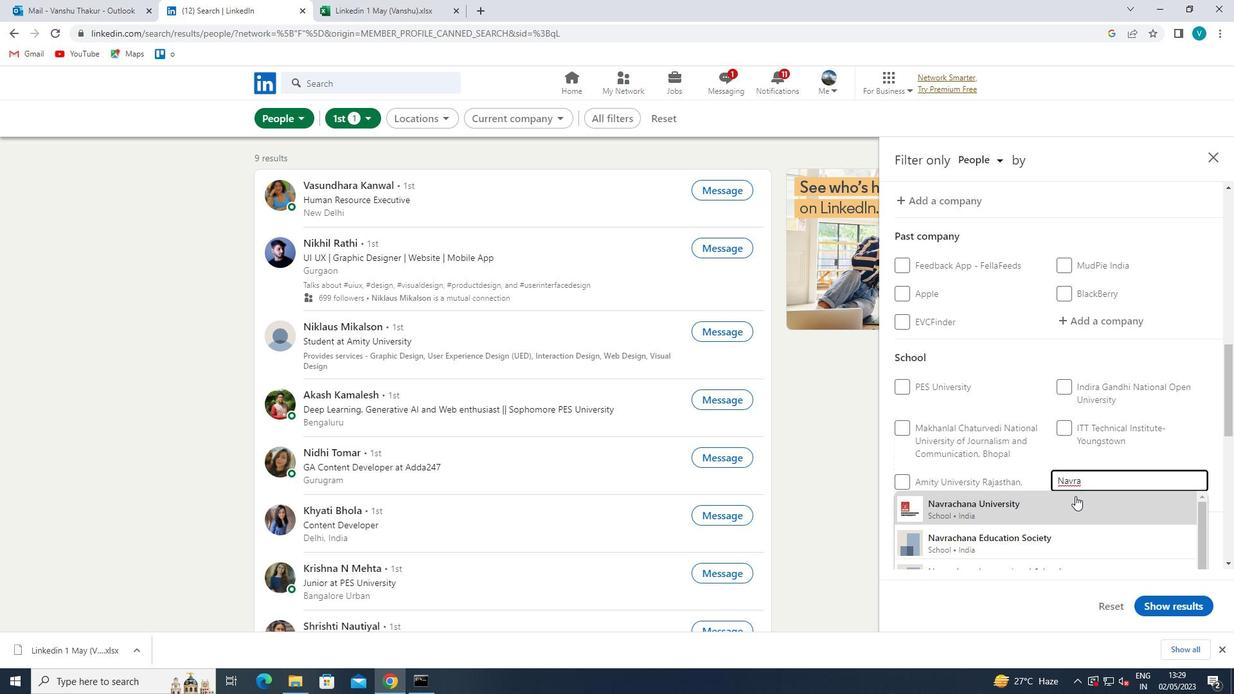
Action: Mouse pressed left at (1062, 505)
Screenshot: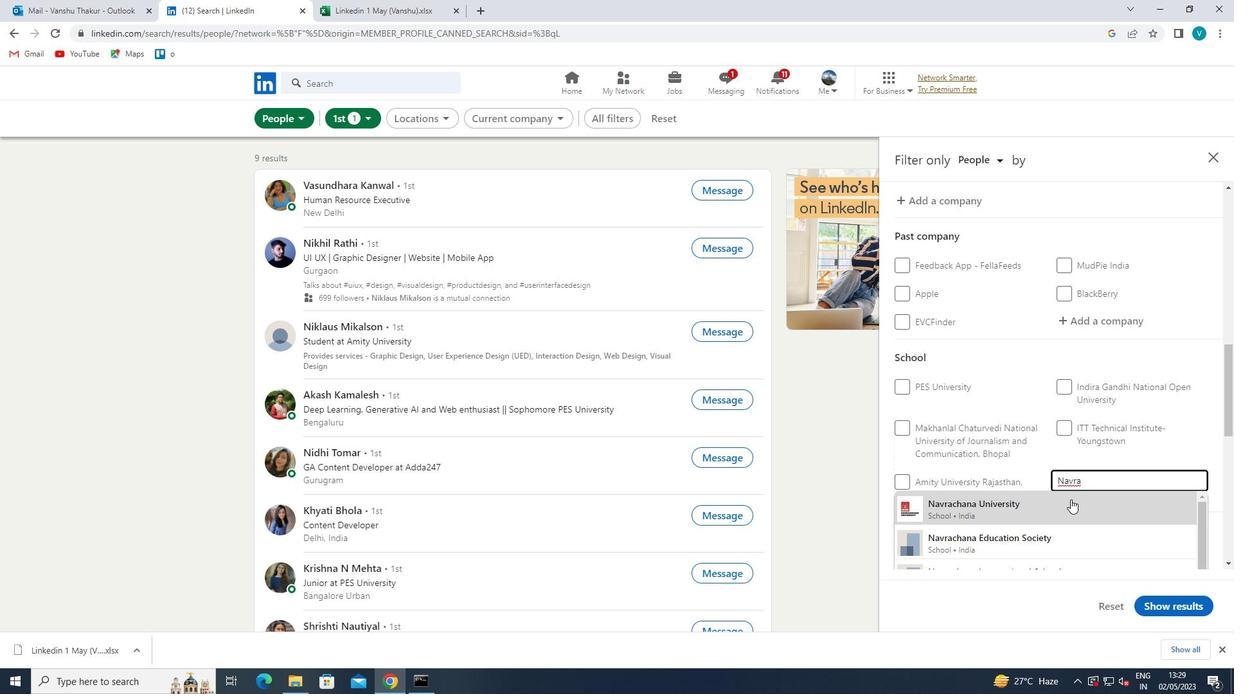 
Action: Mouse scrolled (1062, 504) with delta (0, 0)
Screenshot: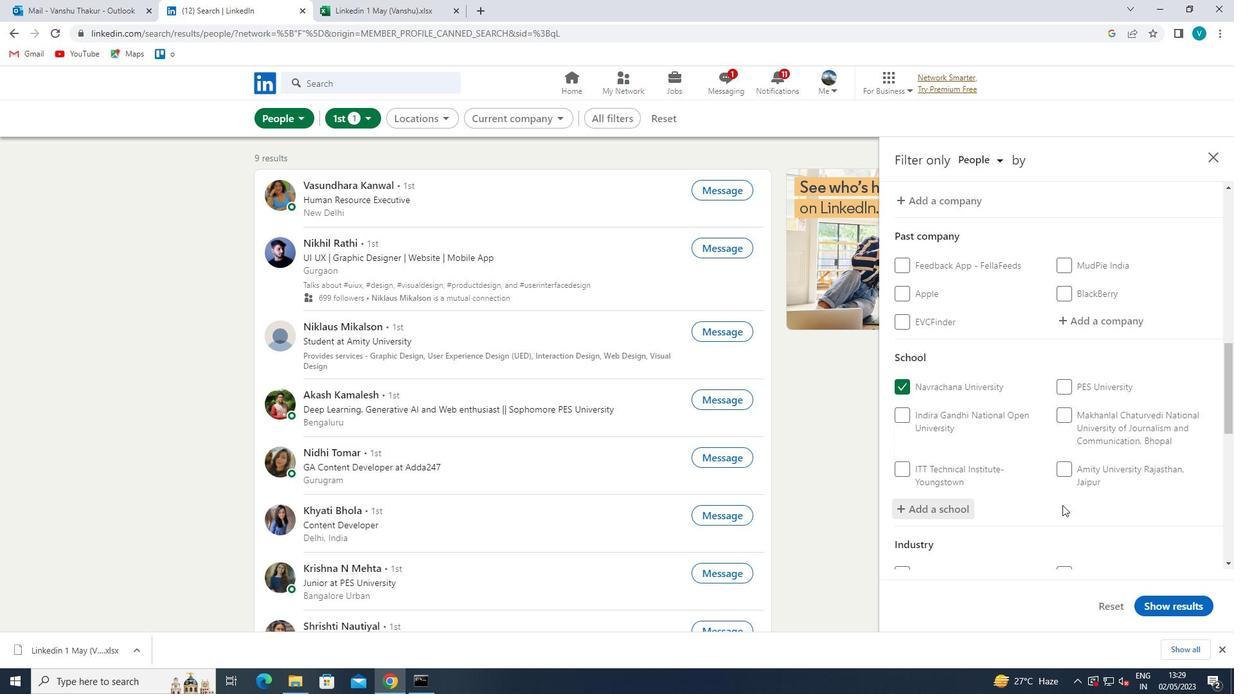 
Action: Mouse scrolled (1062, 504) with delta (0, 0)
Screenshot: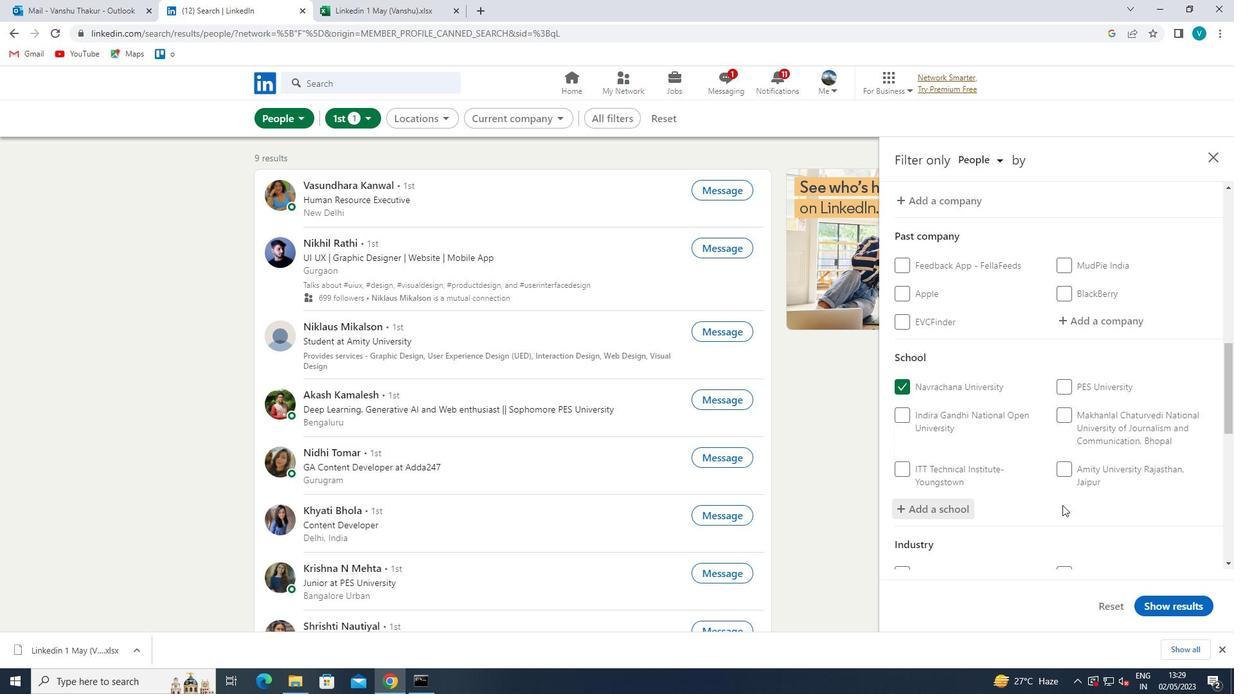 
Action: Mouse scrolled (1062, 504) with delta (0, 0)
Screenshot: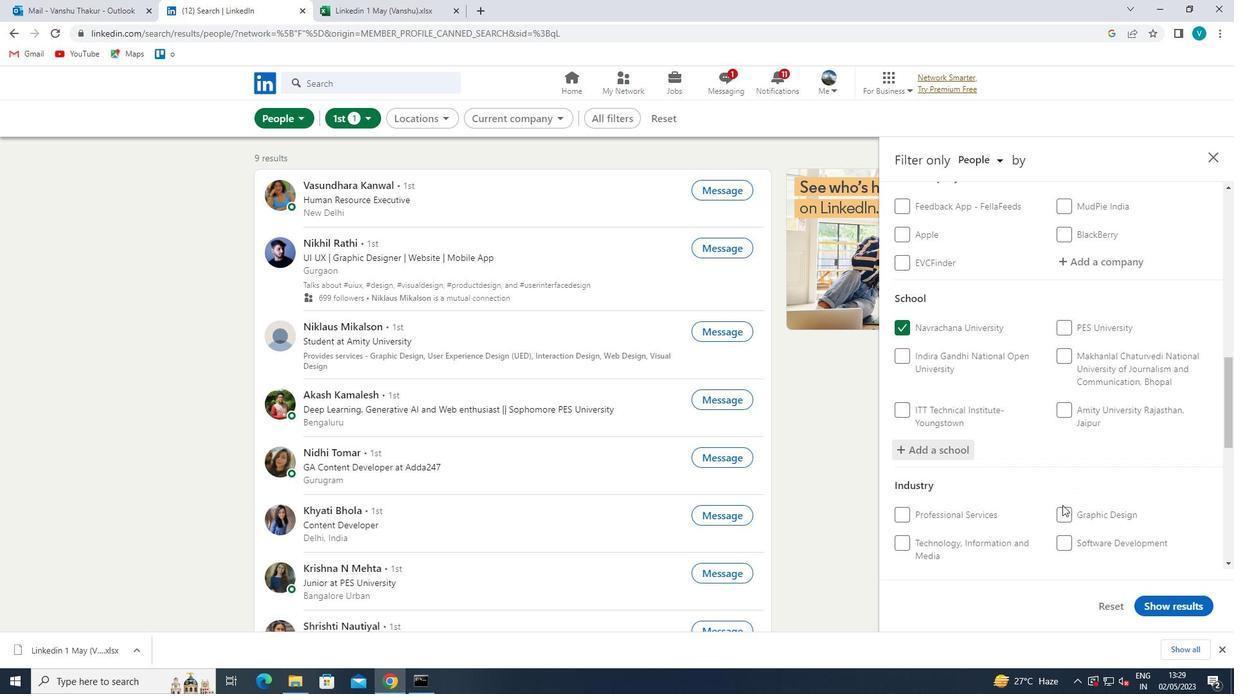 
Action: Mouse moved to (1092, 450)
Screenshot: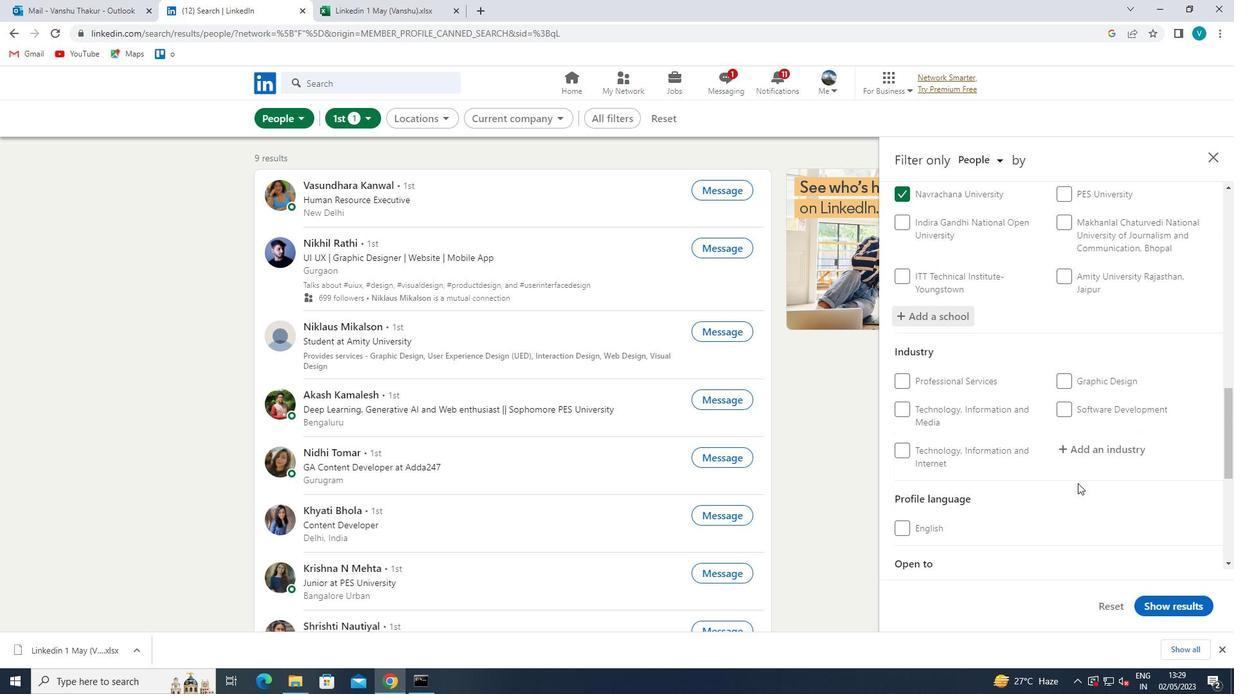 
Action: Mouse pressed left at (1092, 450)
Screenshot: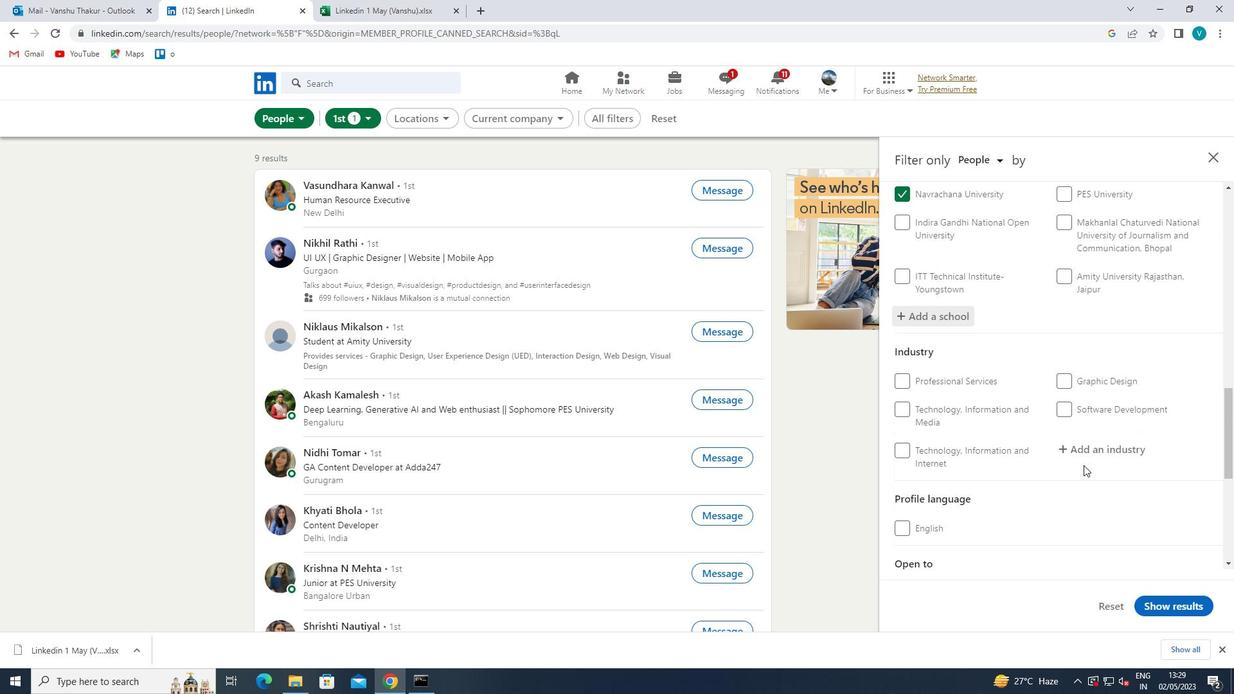 
Action: Key pressed <Key.shift>E-<Key.shift>LEARNING<Key.space>
Screenshot: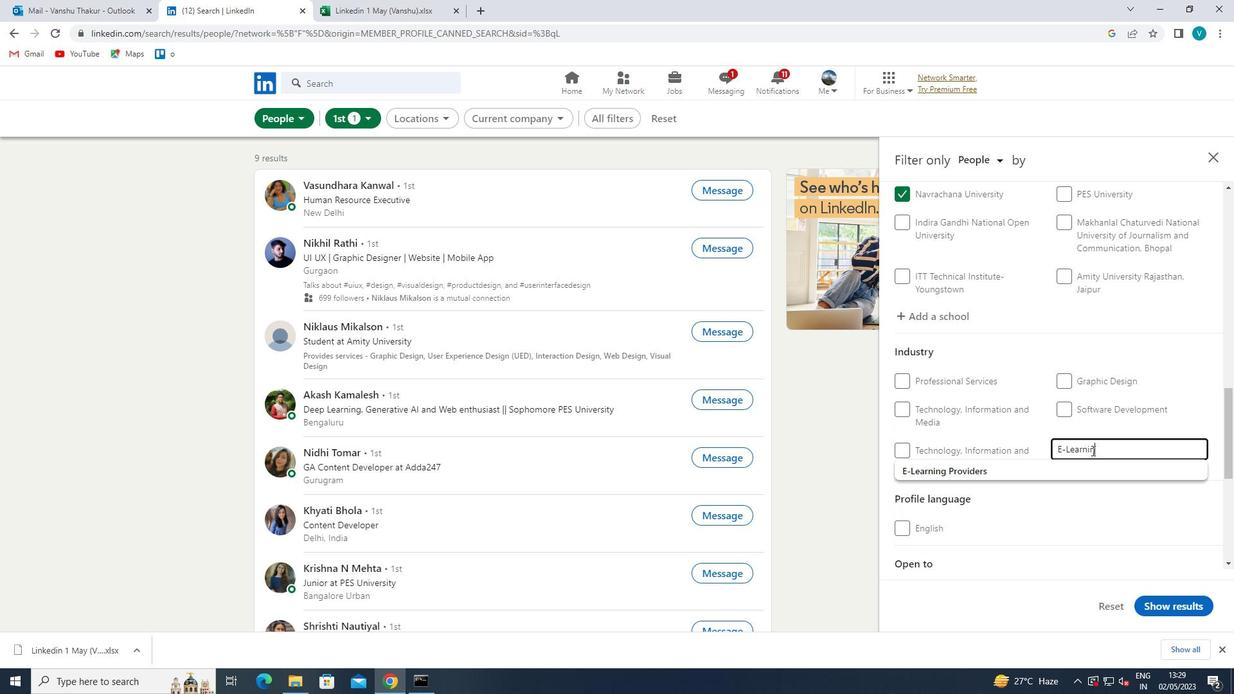 
Action: Mouse moved to (1071, 467)
Screenshot: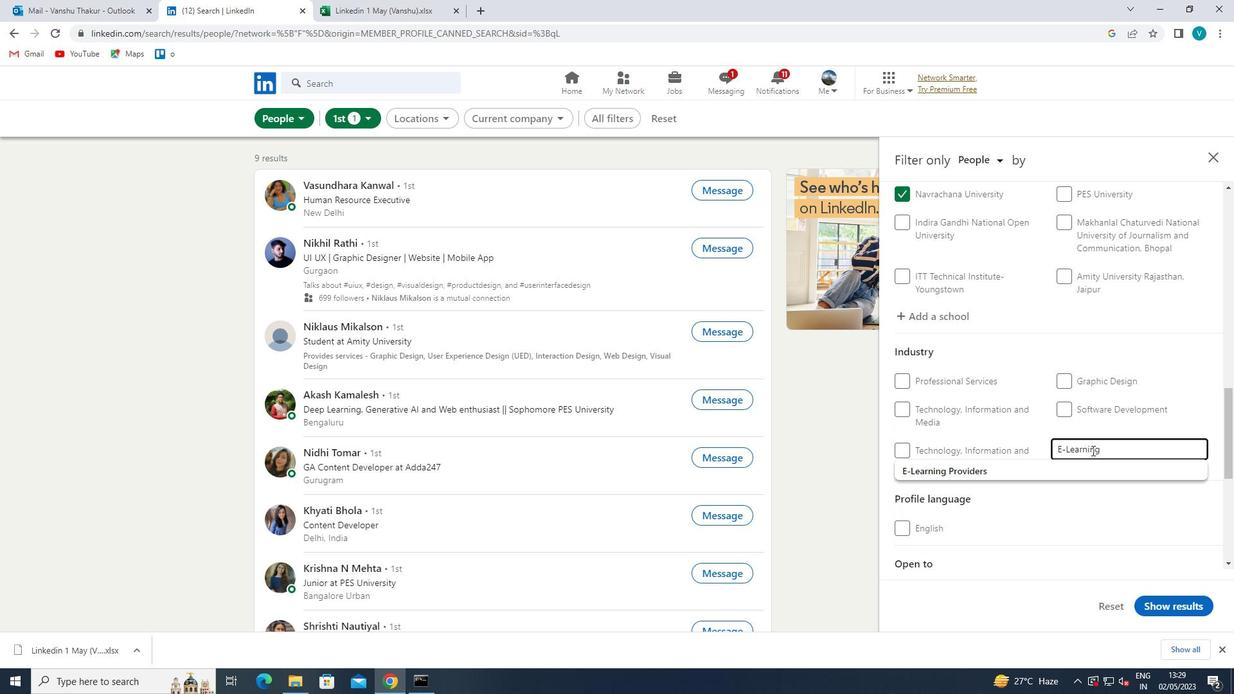 
Action: Mouse pressed left at (1071, 467)
Screenshot: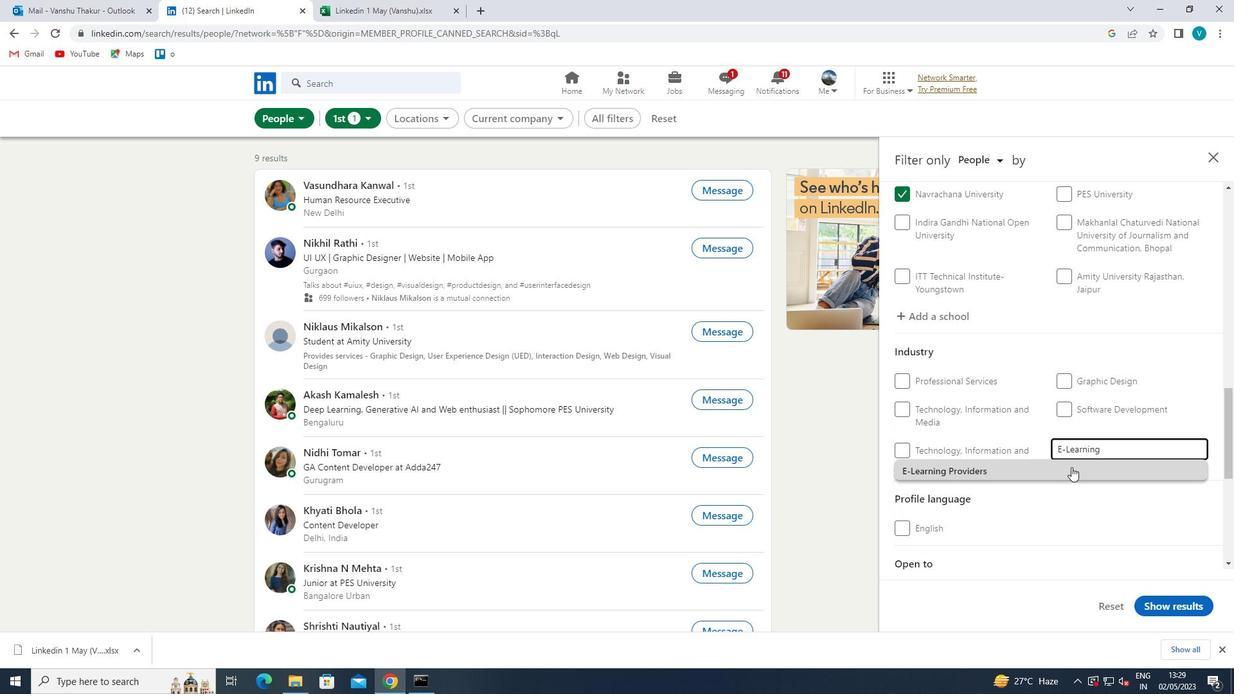 
Action: Mouse scrolled (1071, 466) with delta (0, 0)
Screenshot: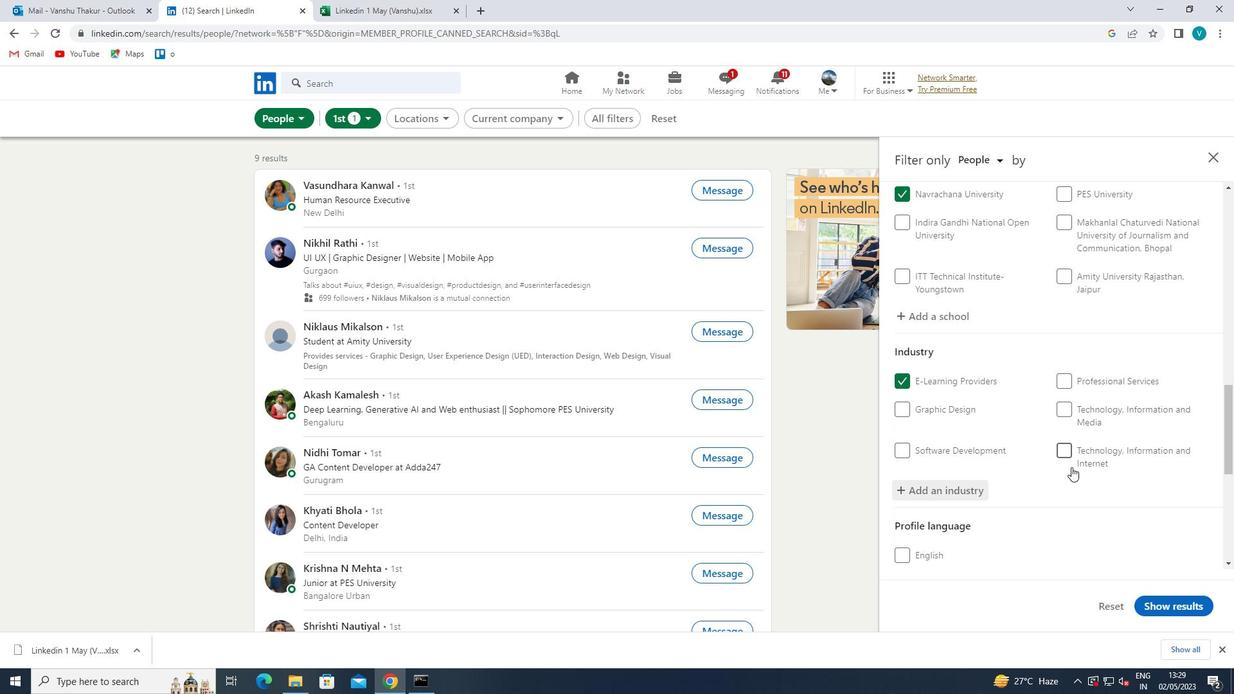 
Action: Mouse scrolled (1071, 466) with delta (0, 0)
Screenshot: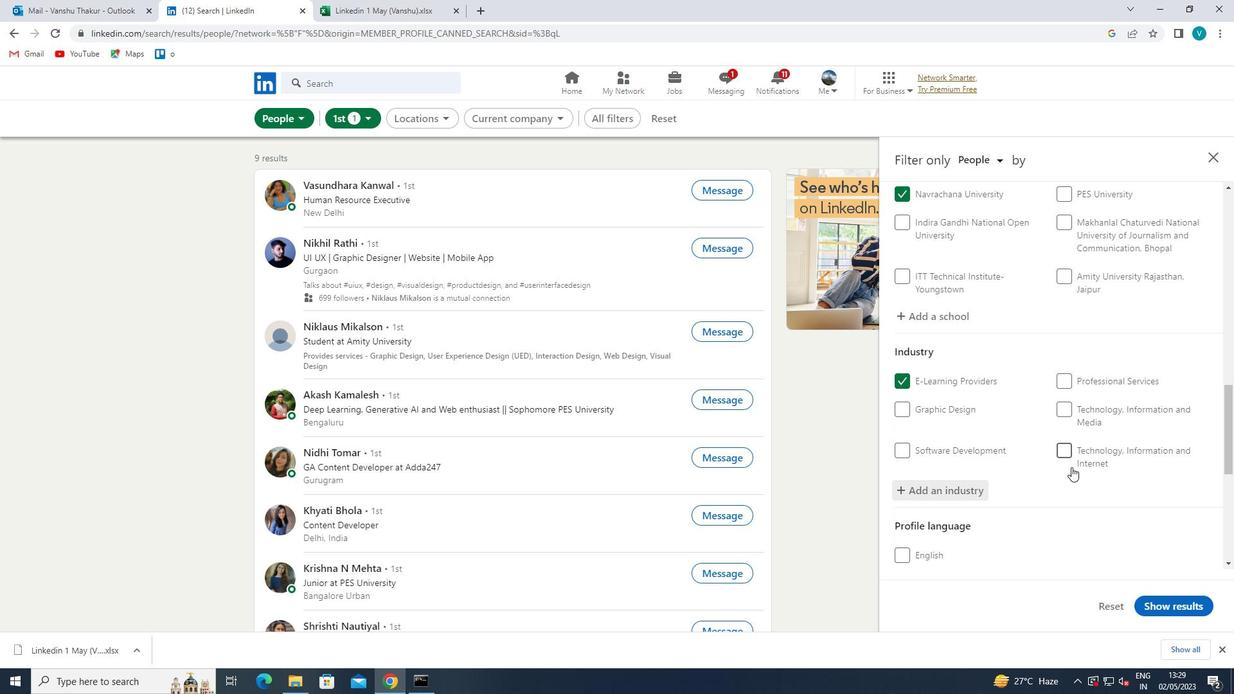
Action: Mouse moved to (1071, 467)
Screenshot: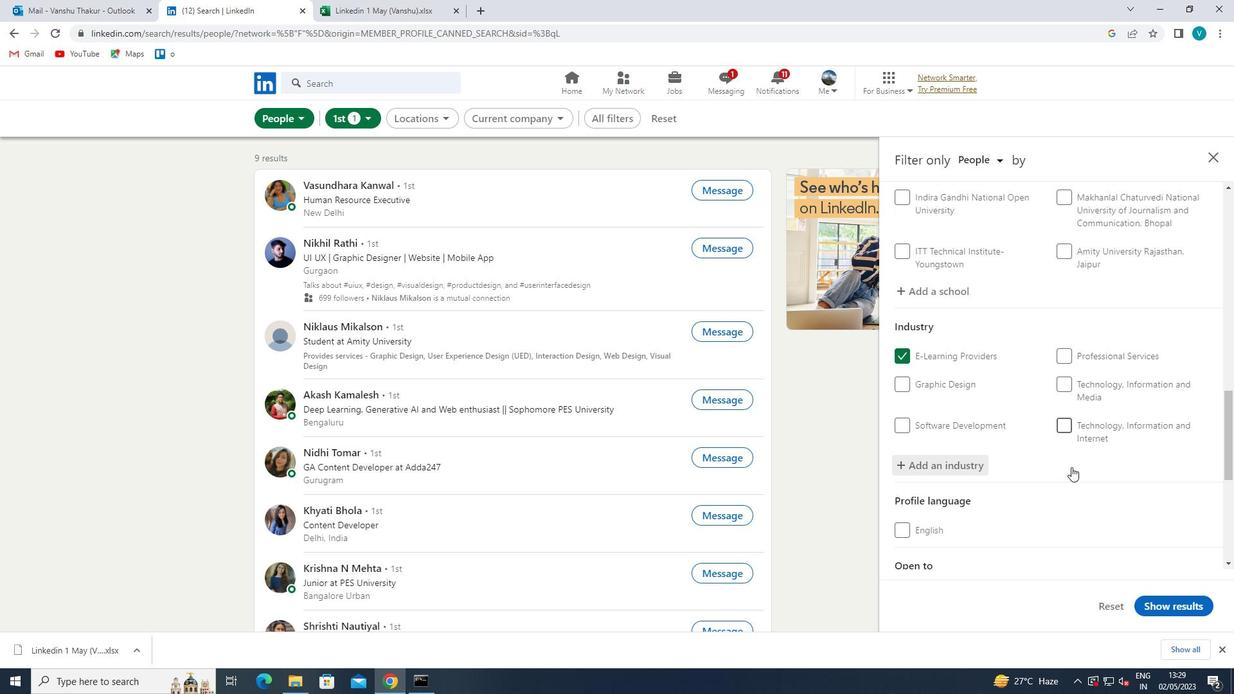 
Action: Mouse scrolled (1071, 466) with delta (0, 0)
Screenshot: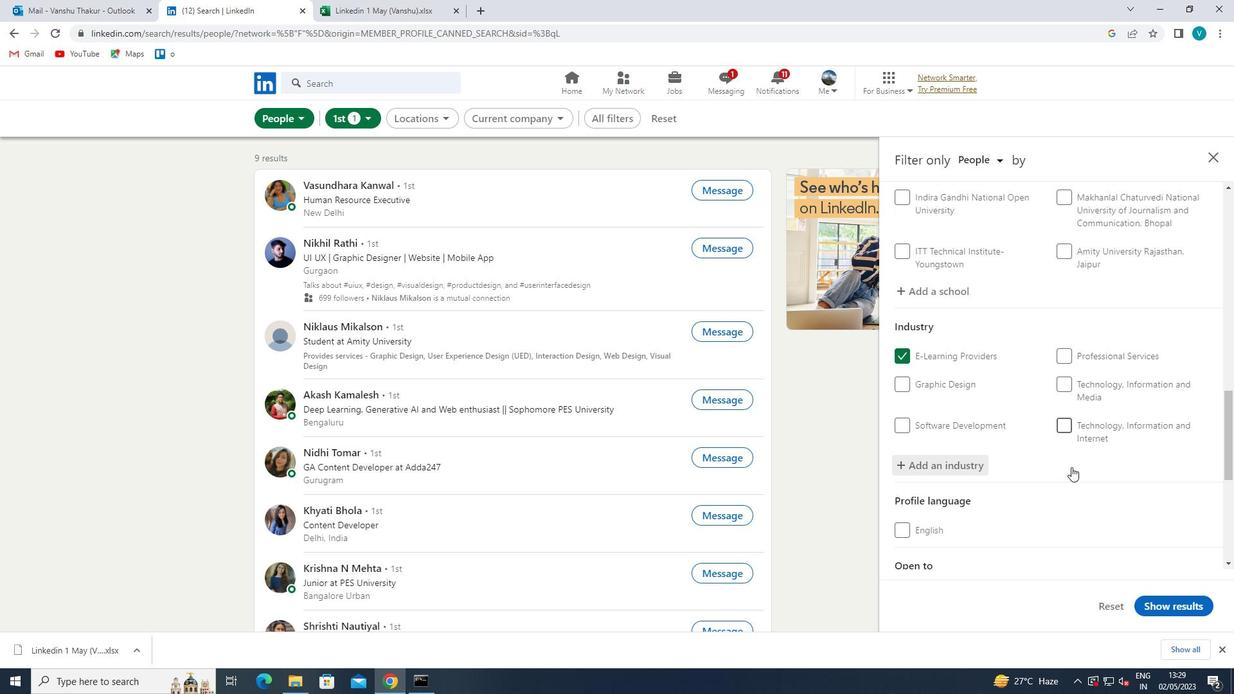 
Action: Mouse moved to (1069, 468)
Screenshot: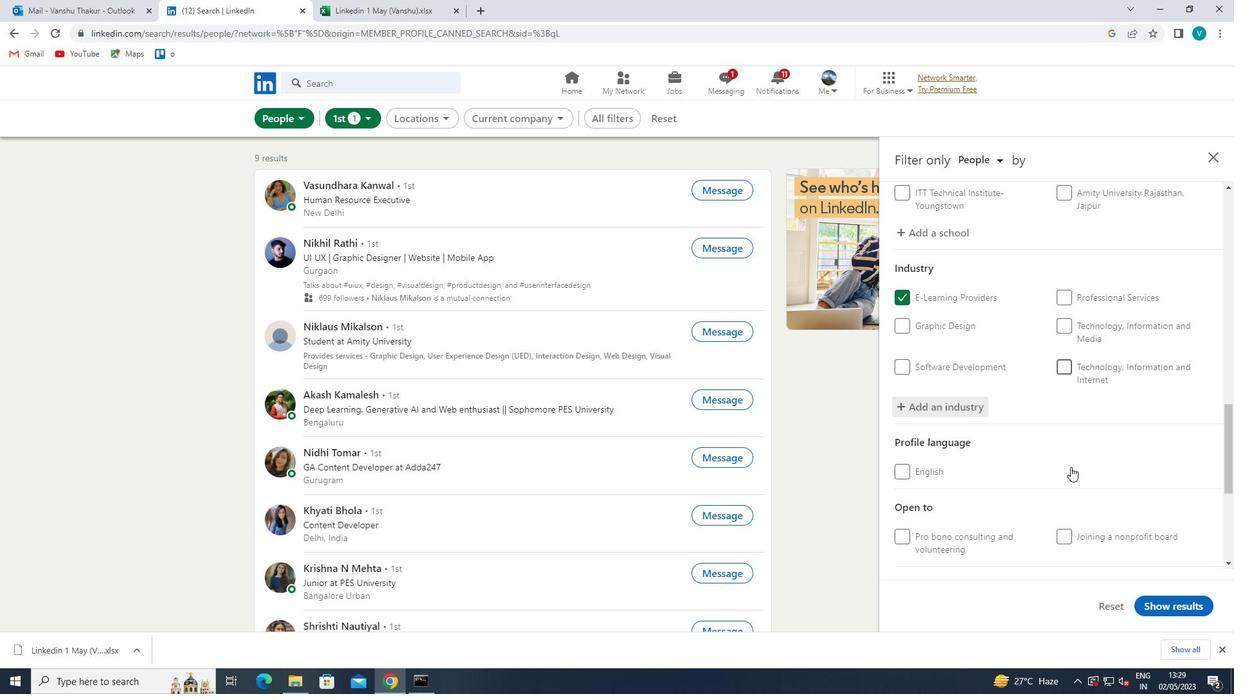 
Action: Mouse scrolled (1069, 468) with delta (0, 0)
Screenshot: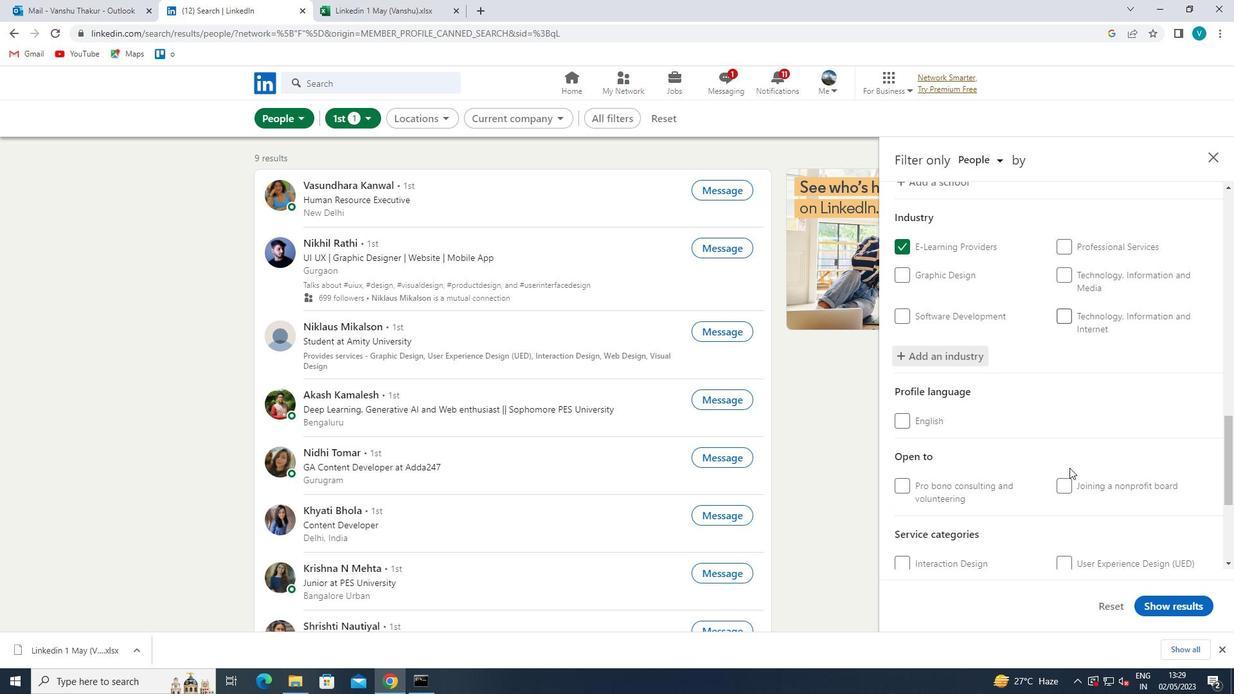 
Action: Mouse moved to (1069, 468)
Screenshot: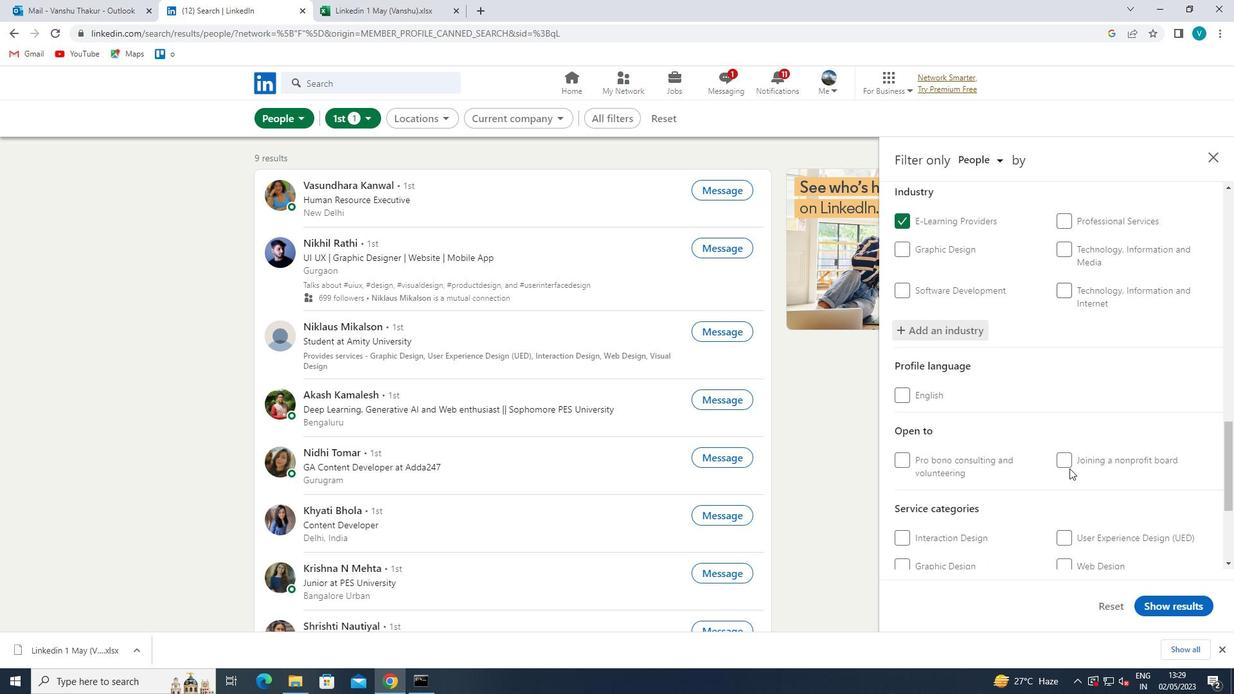 
Action: Mouse scrolled (1069, 468) with delta (0, 0)
Screenshot: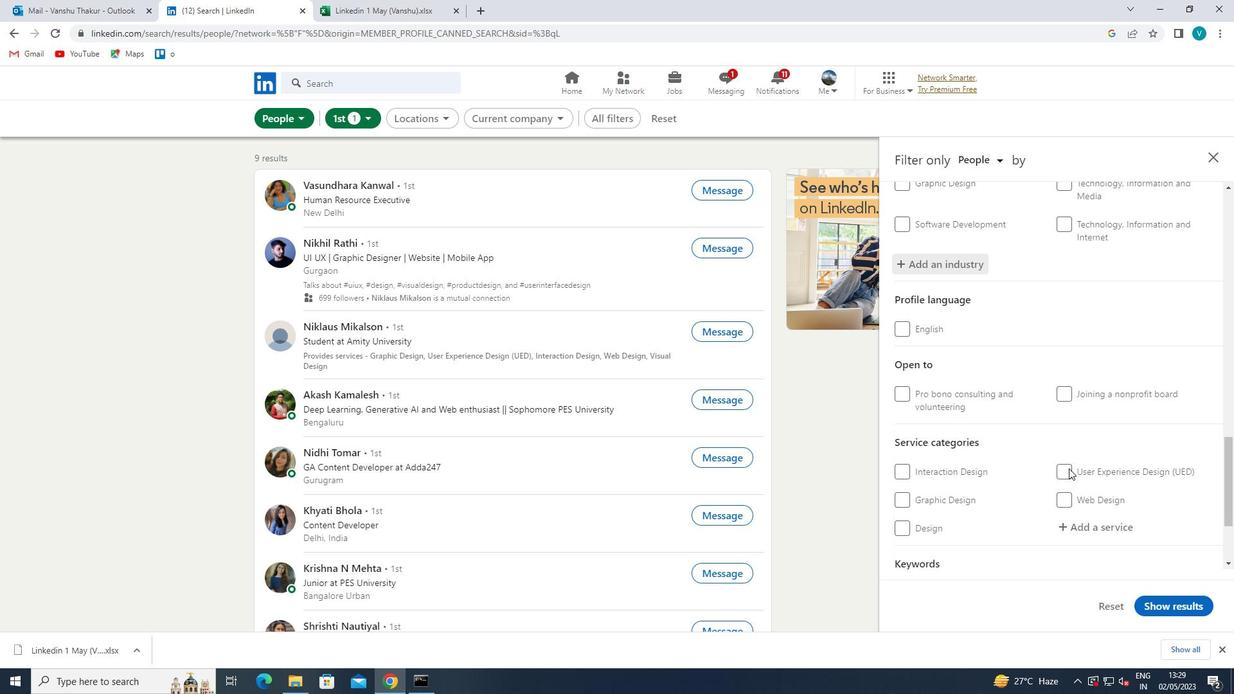 
Action: Mouse moved to (1092, 428)
Screenshot: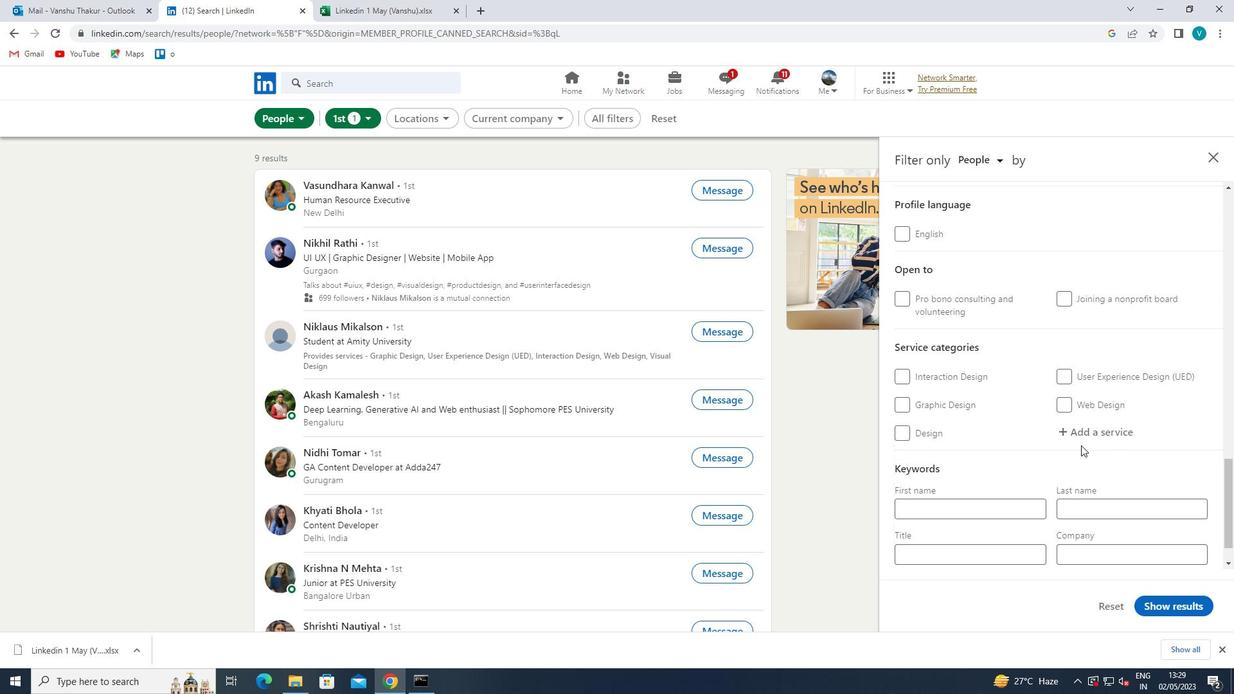 
Action: Mouse pressed left at (1092, 428)
Screenshot: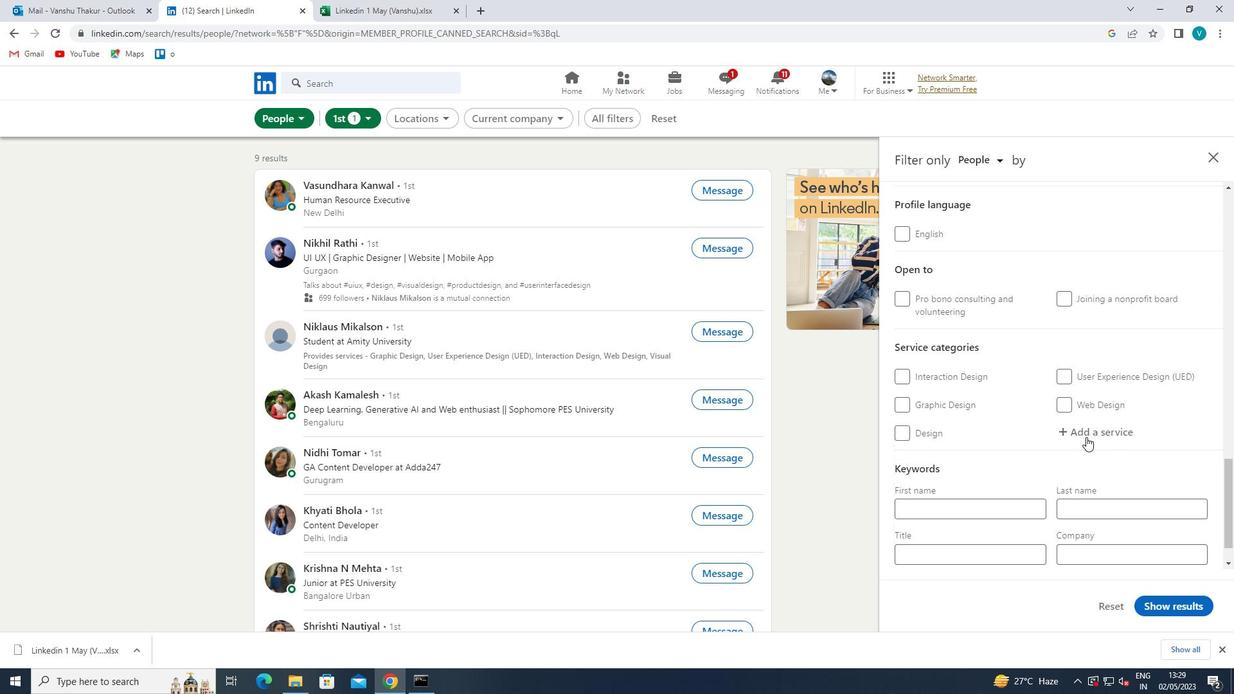 
Action: Mouse moved to (1090, 429)
Screenshot: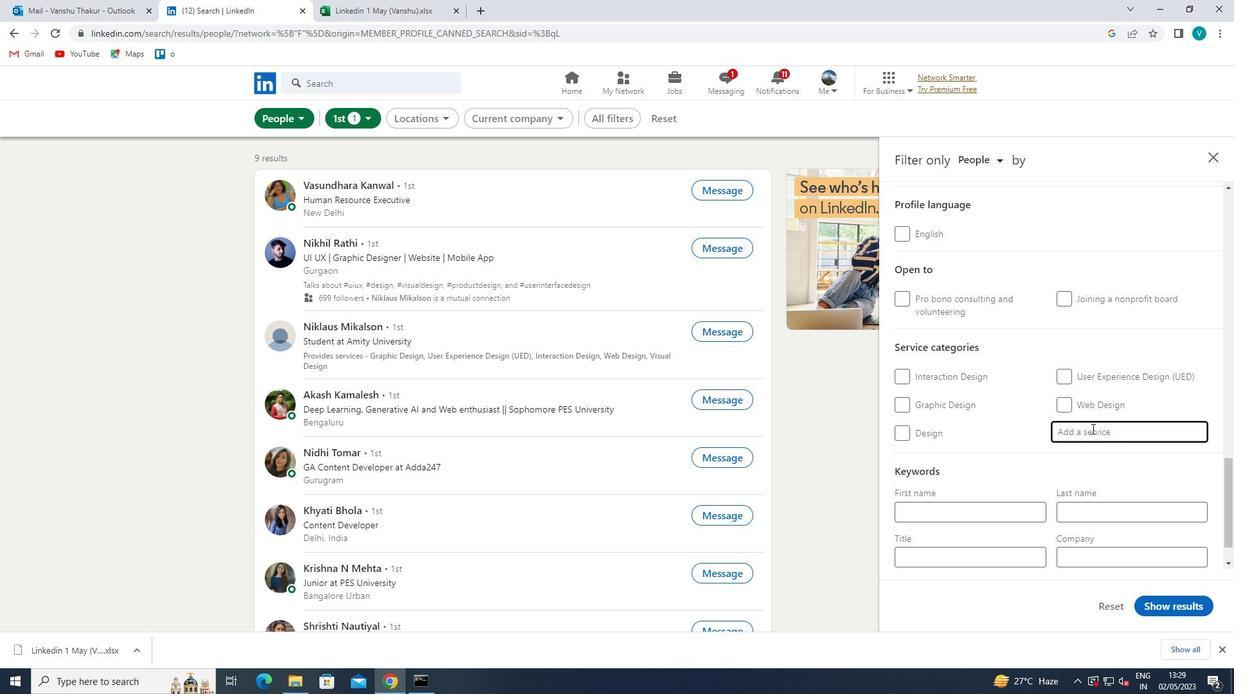 
Action: Key pressed <Key.shift>SEARCH<Key.space>
Screenshot: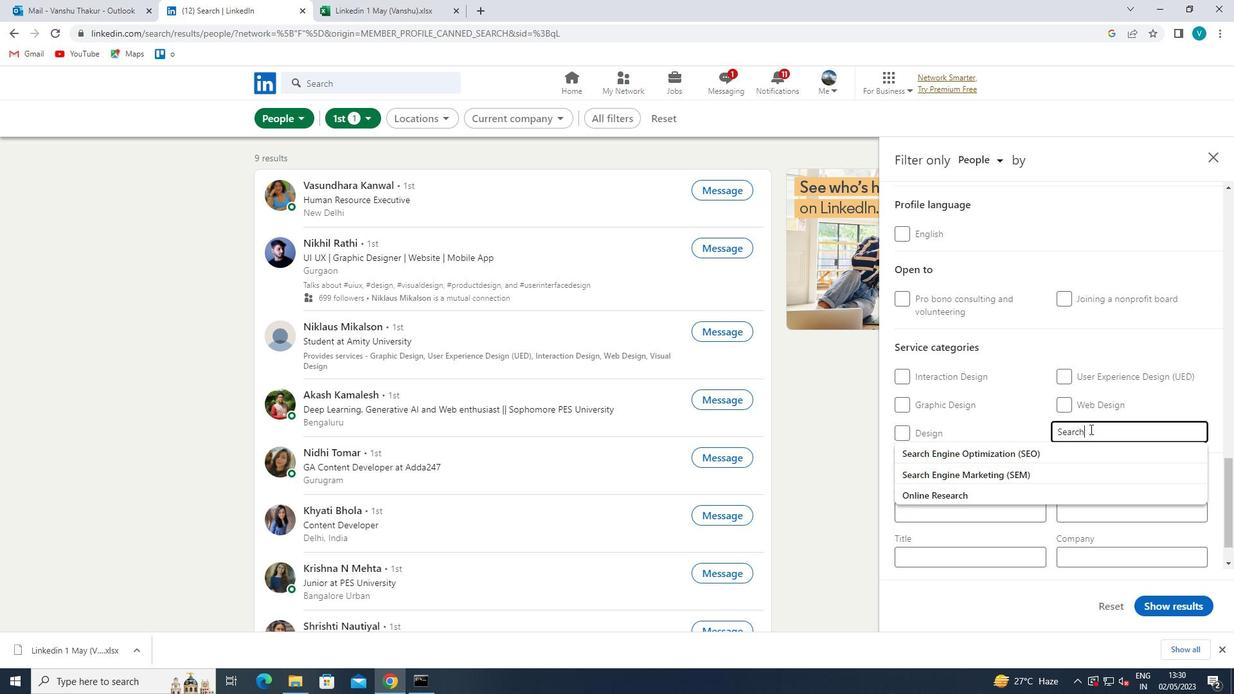 
Action: Mouse moved to (1076, 459)
Screenshot: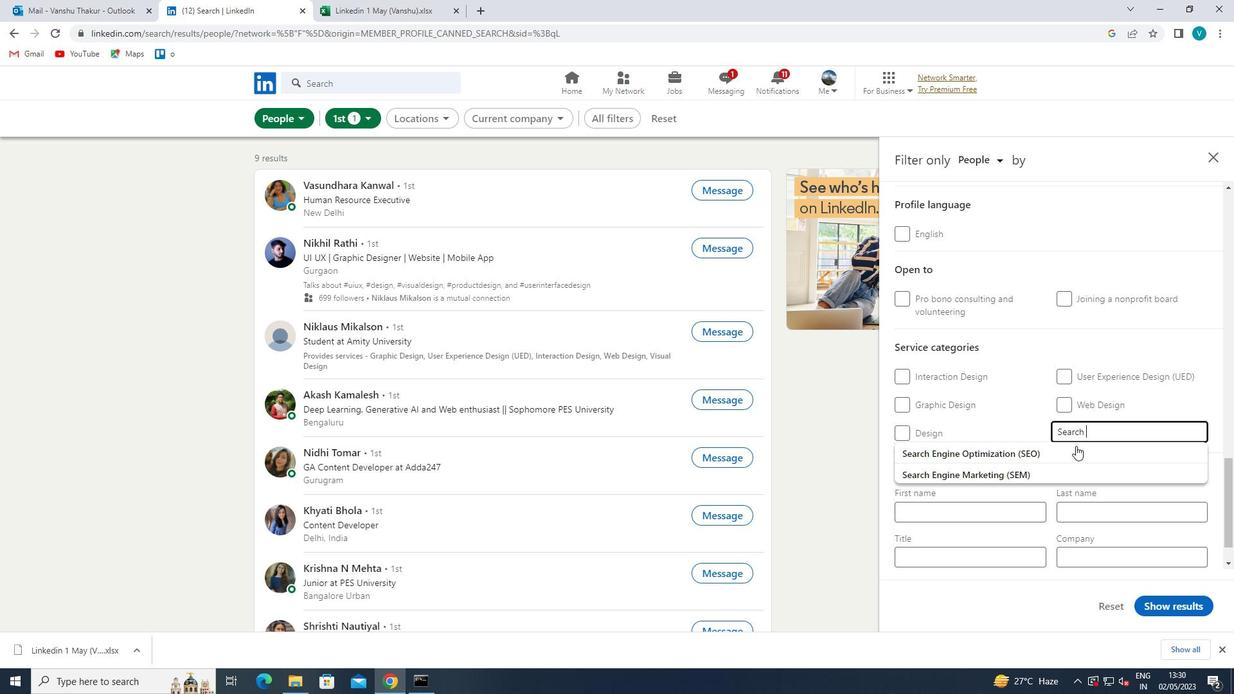 
Action: Mouse pressed left at (1076, 459)
Screenshot: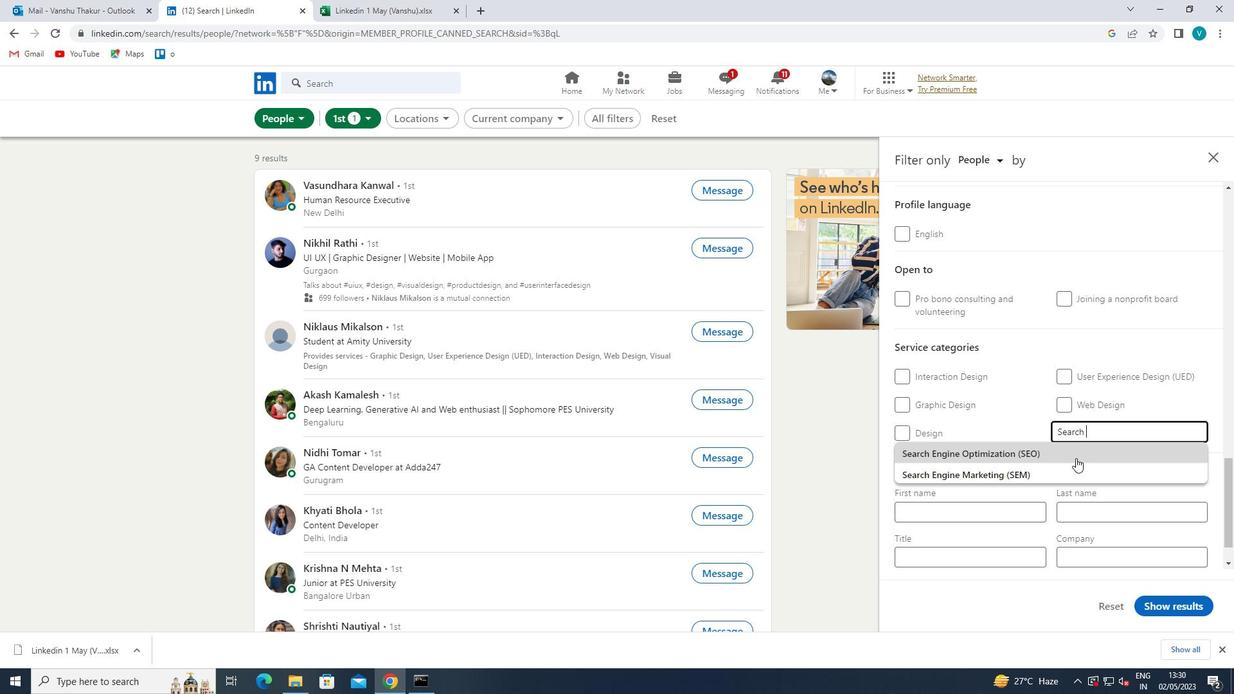 
Action: Mouse scrolled (1076, 458) with delta (0, 0)
Screenshot: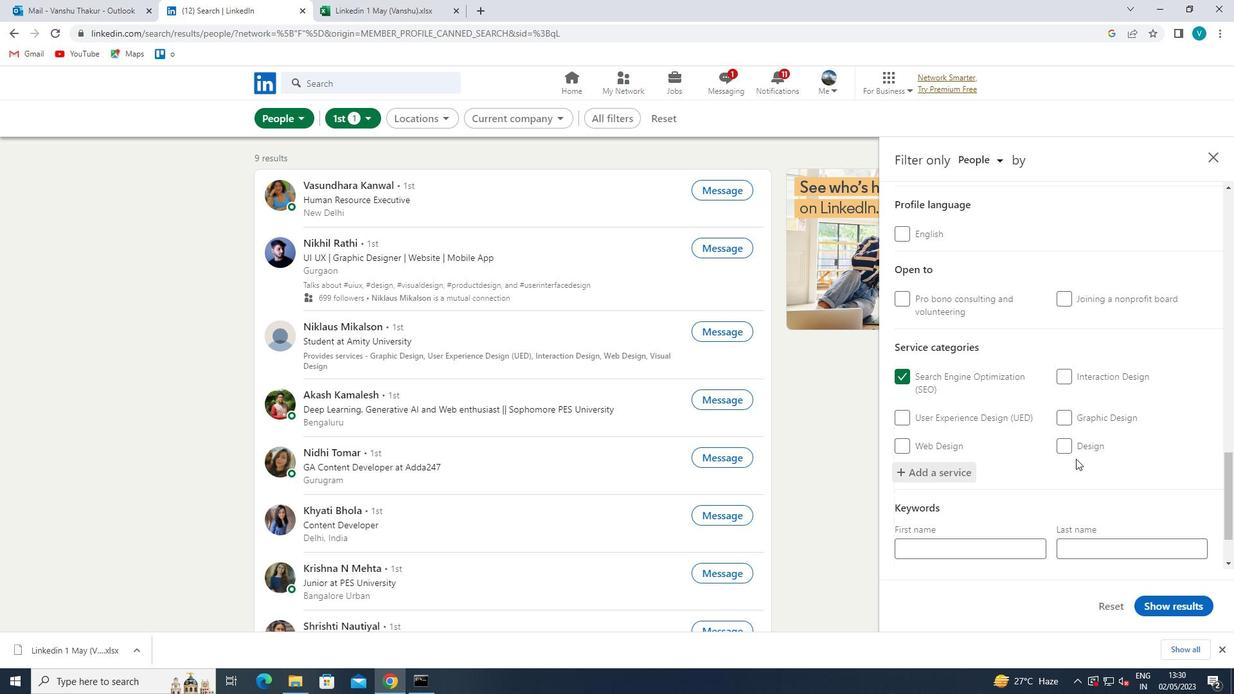
Action: Mouse scrolled (1076, 458) with delta (0, 0)
Screenshot: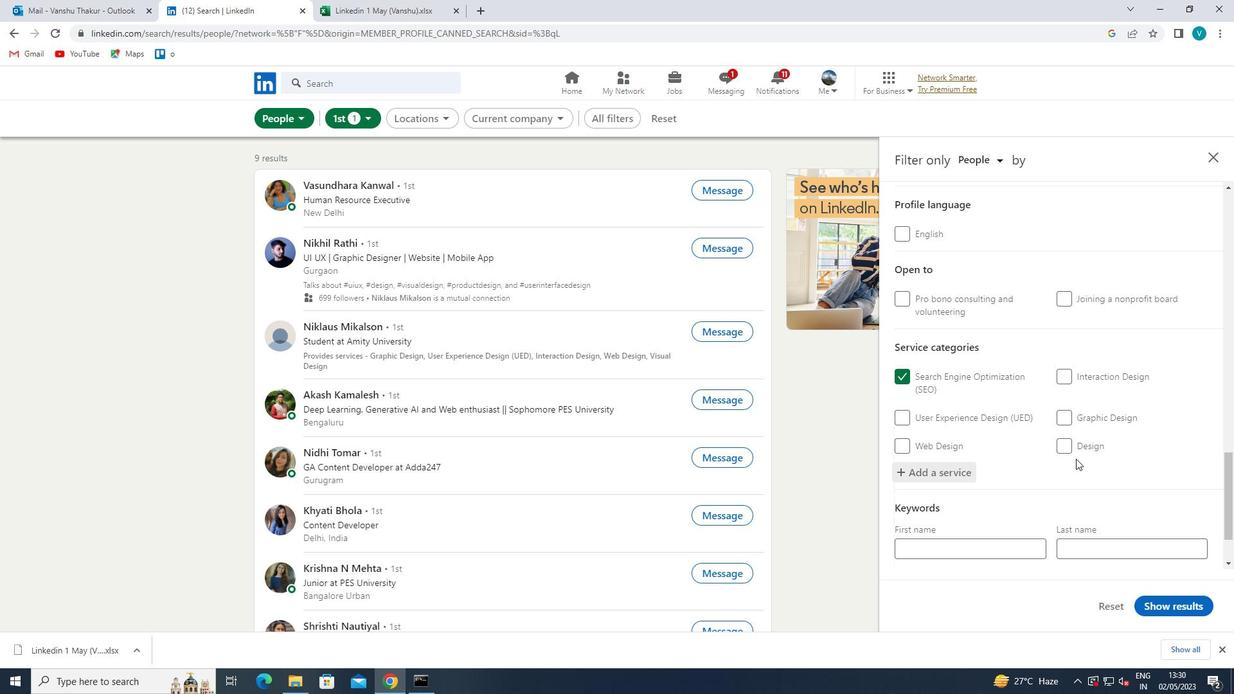 
Action: Mouse scrolled (1076, 458) with delta (0, 0)
Screenshot: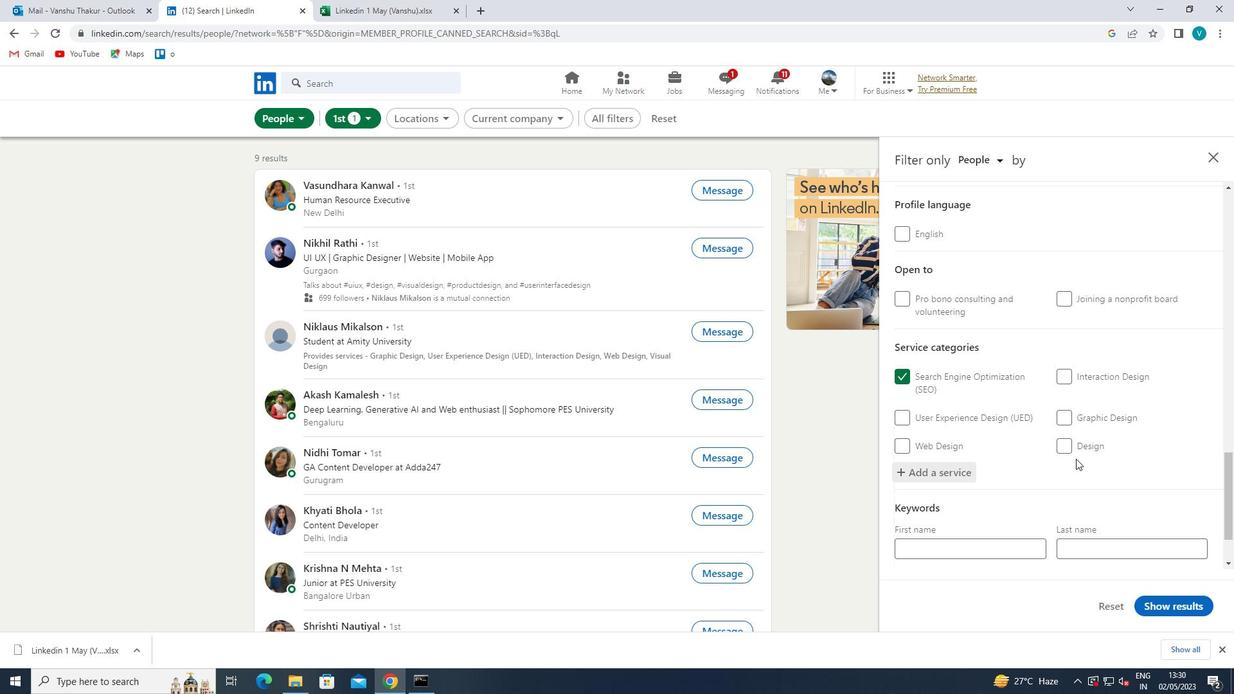 
Action: Mouse scrolled (1076, 458) with delta (0, 0)
Screenshot: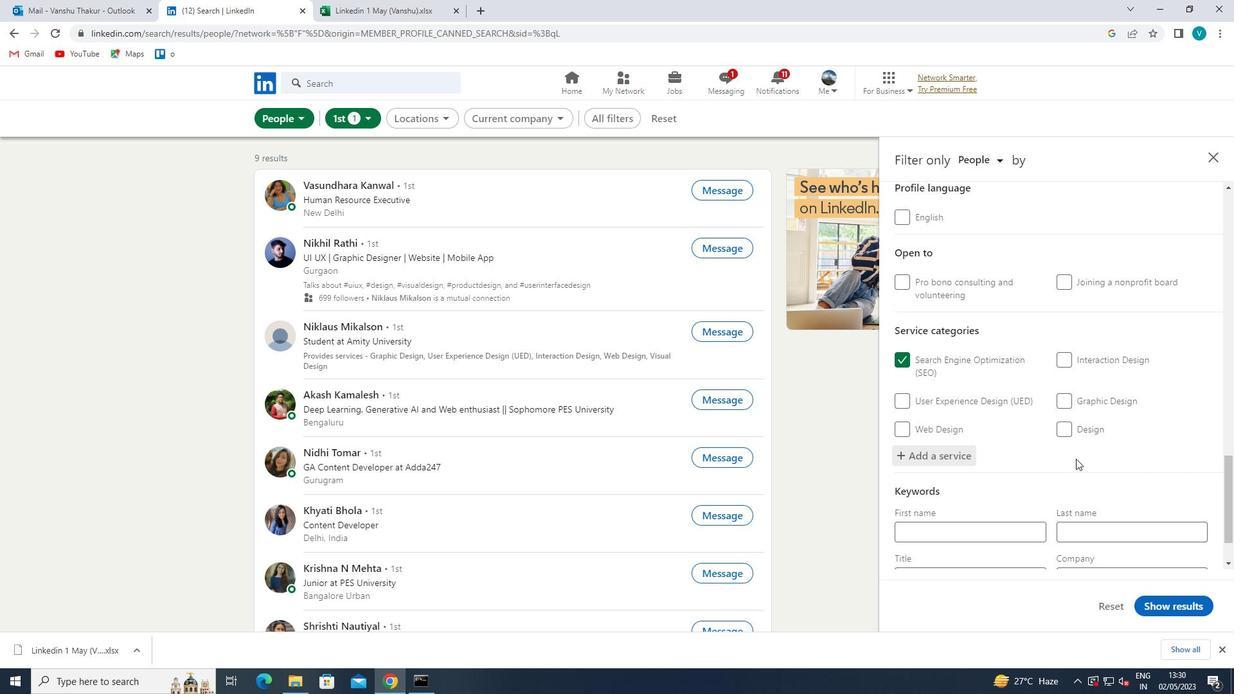 
Action: Mouse moved to (1010, 500)
Screenshot: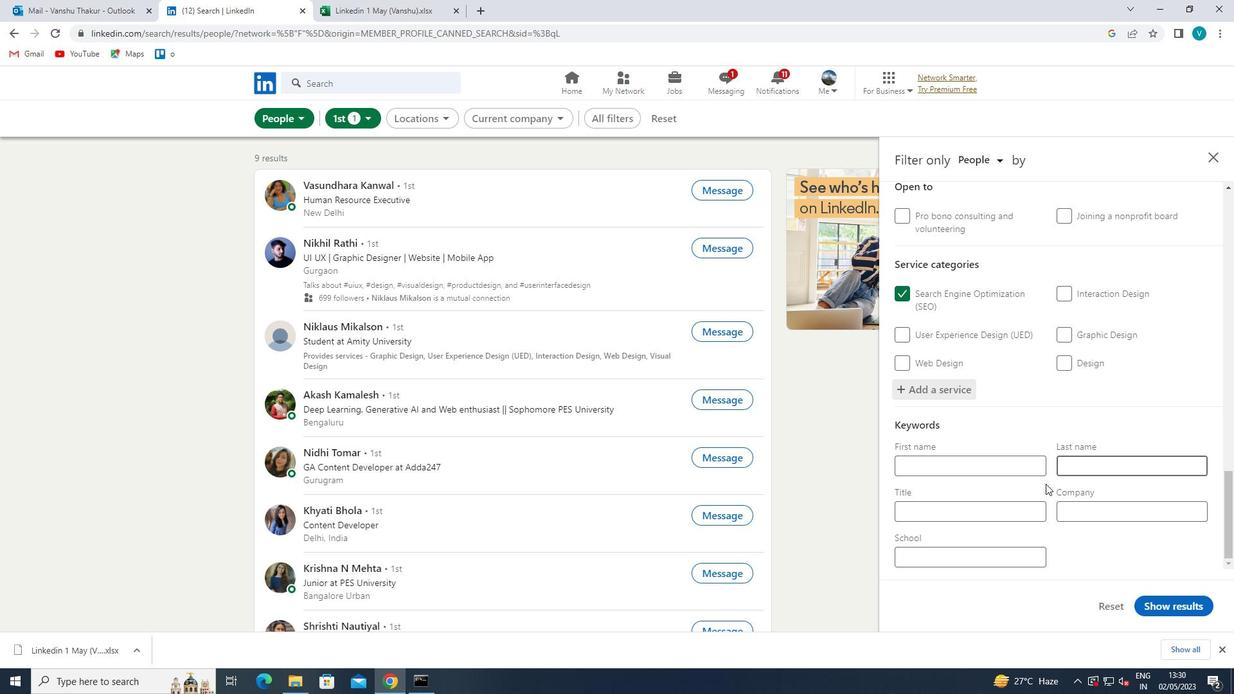 
Action: Mouse pressed left at (1010, 500)
Screenshot: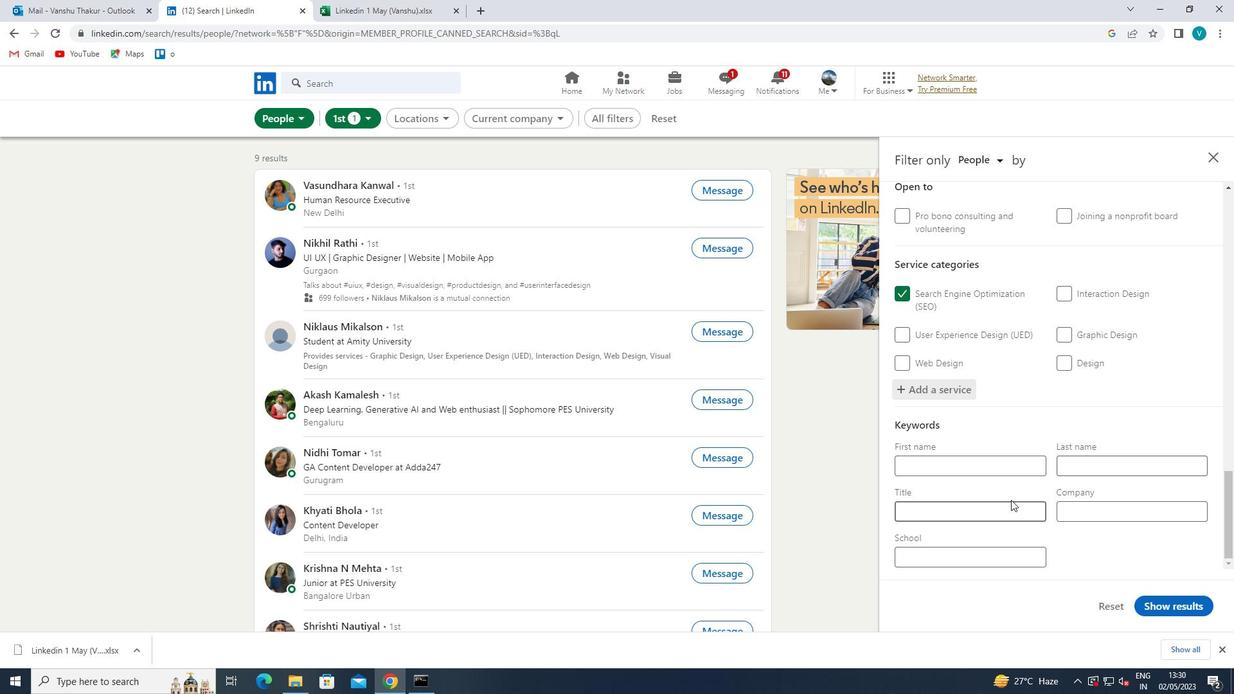 
Action: Mouse moved to (1007, 511)
Screenshot: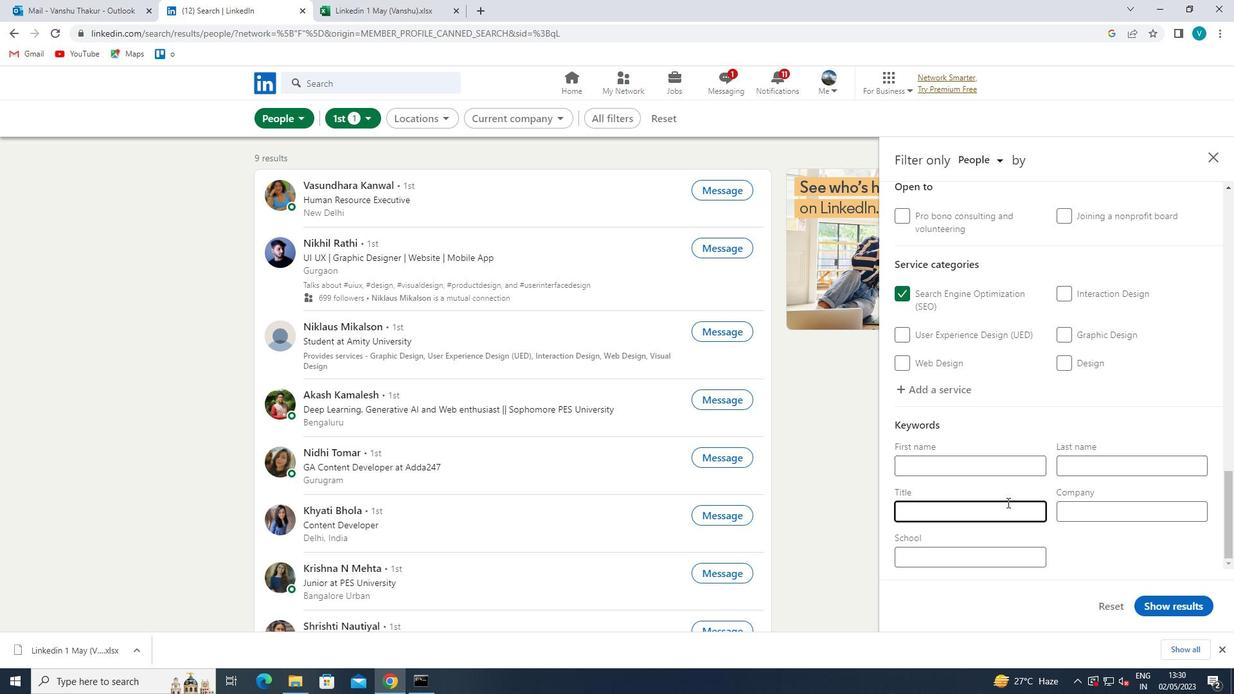 
Action: Mouse pressed left at (1007, 511)
Screenshot: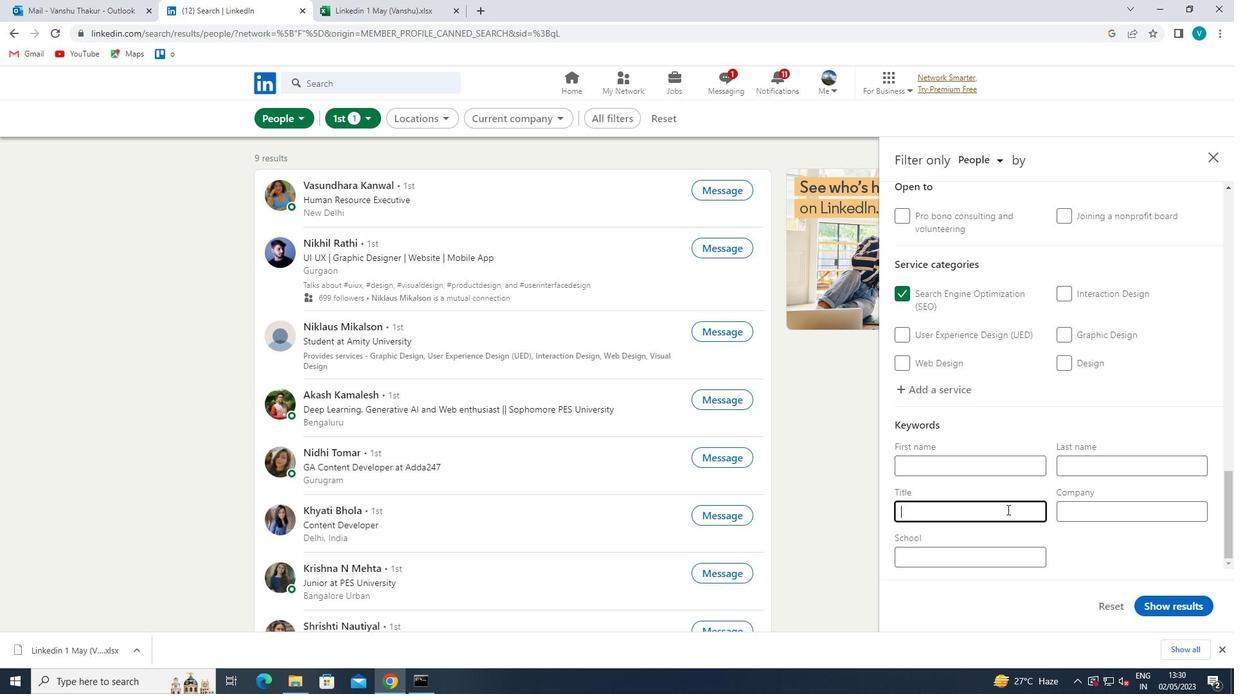 
Action: Key pressed <Key.shift>MEETING<Key.space><Key.shift>PLANNER<Key.space>
Screenshot: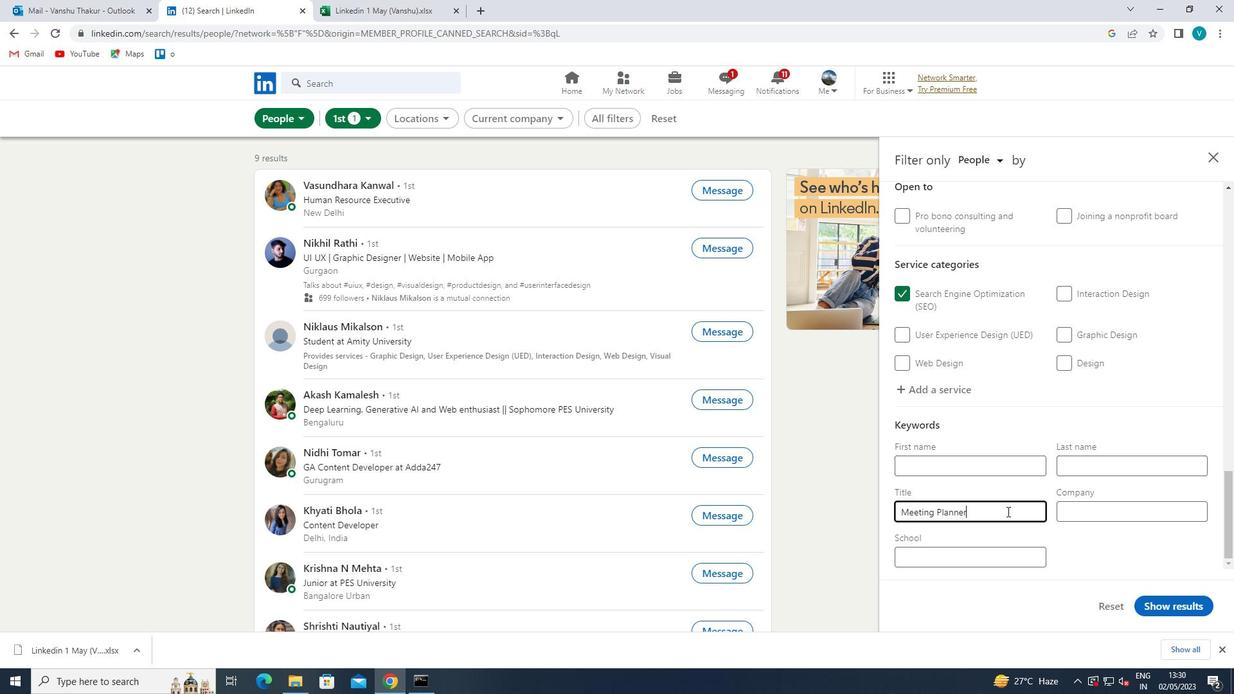 
Action: Mouse moved to (1152, 601)
Screenshot: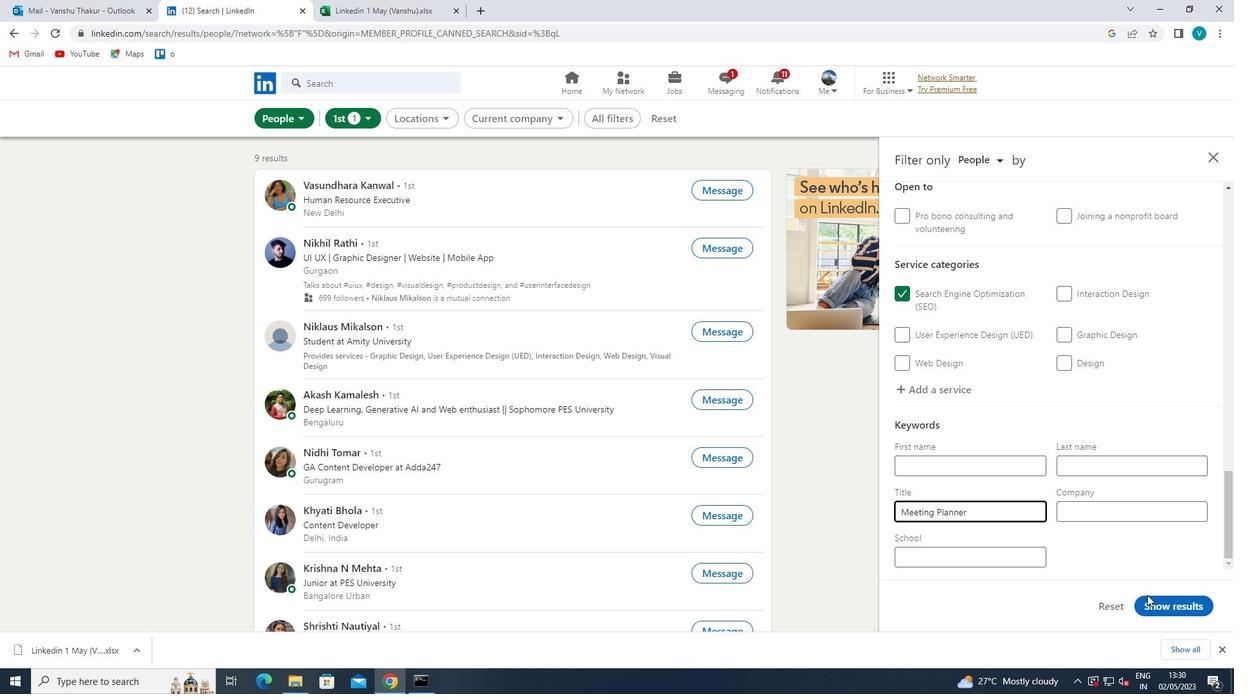 
Action: Mouse pressed left at (1152, 601)
Screenshot: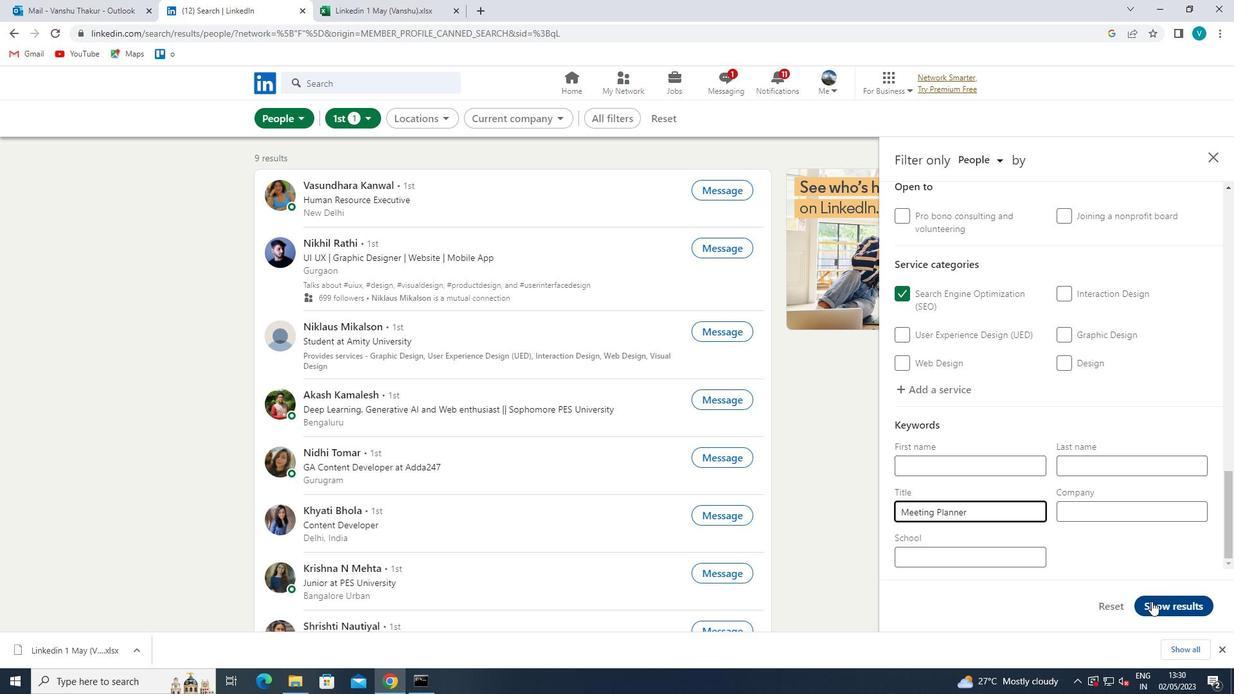 
